 Task: Save favorite listings for townhouses in Portland, Oregon, with a minimum of 2 parking spaces.
Action: Mouse pressed left at (315, 210)
Screenshot: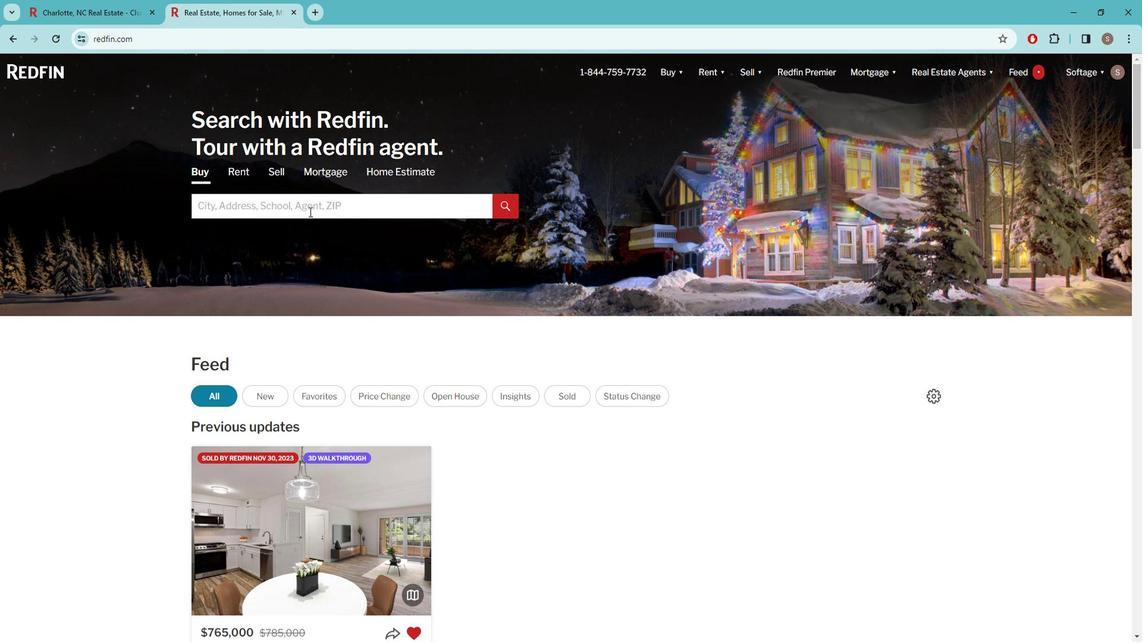 
Action: Mouse moved to (320, 208)
Screenshot: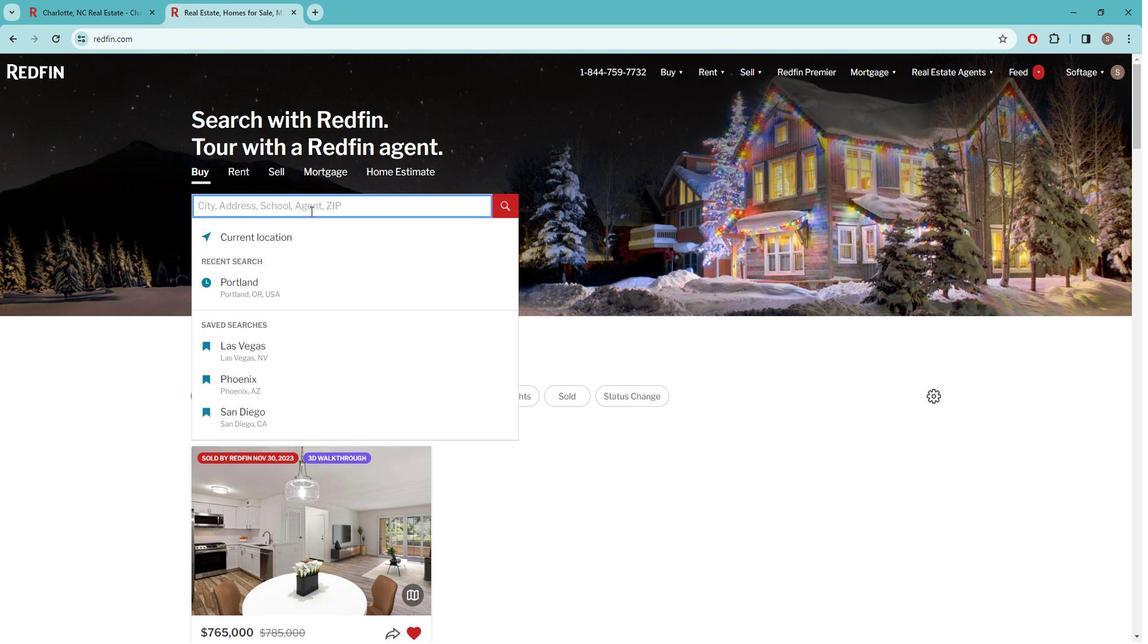 
Action: Key pressed p<Key.caps_lock>ORTLAND
Screenshot: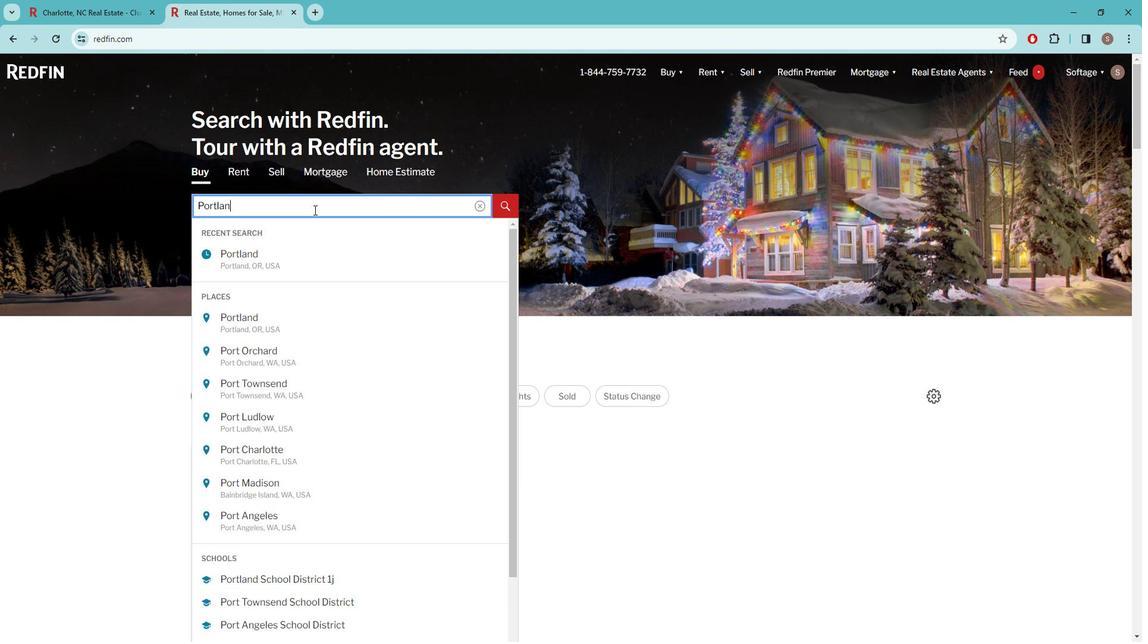 
Action: Mouse moved to (260, 313)
Screenshot: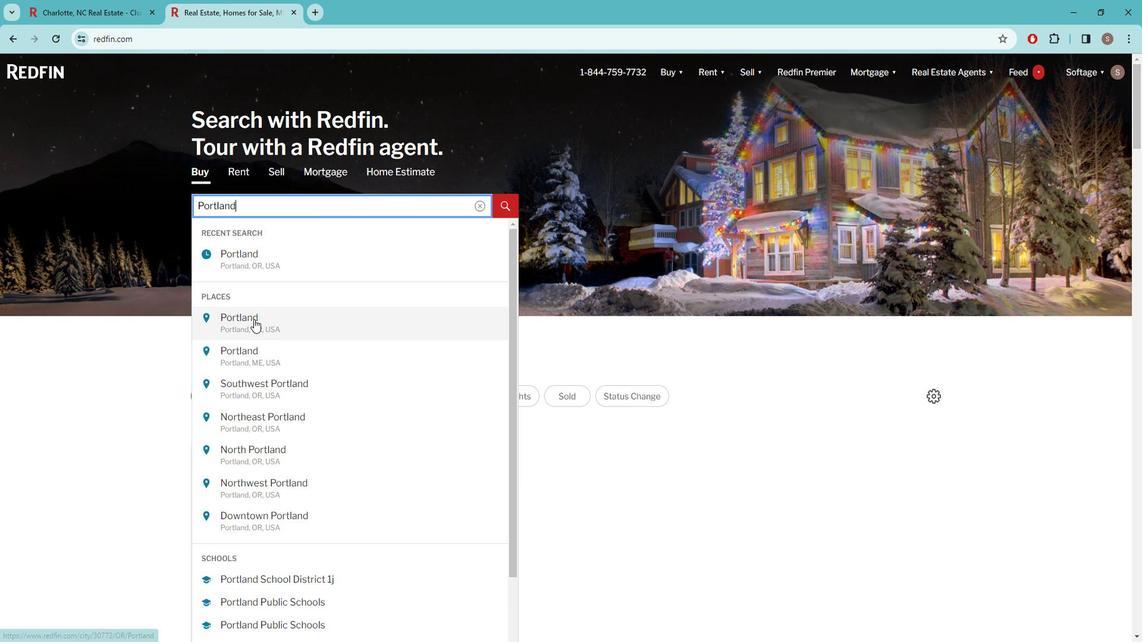 
Action: Mouse pressed left at (260, 313)
Screenshot: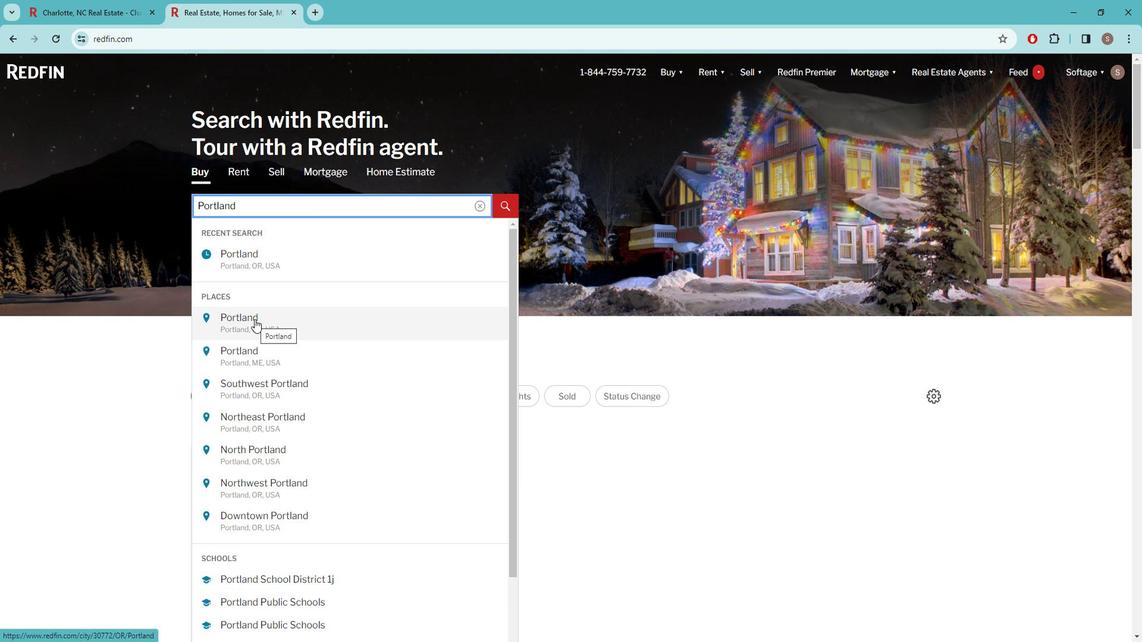 
Action: Mouse moved to (1008, 150)
Screenshot: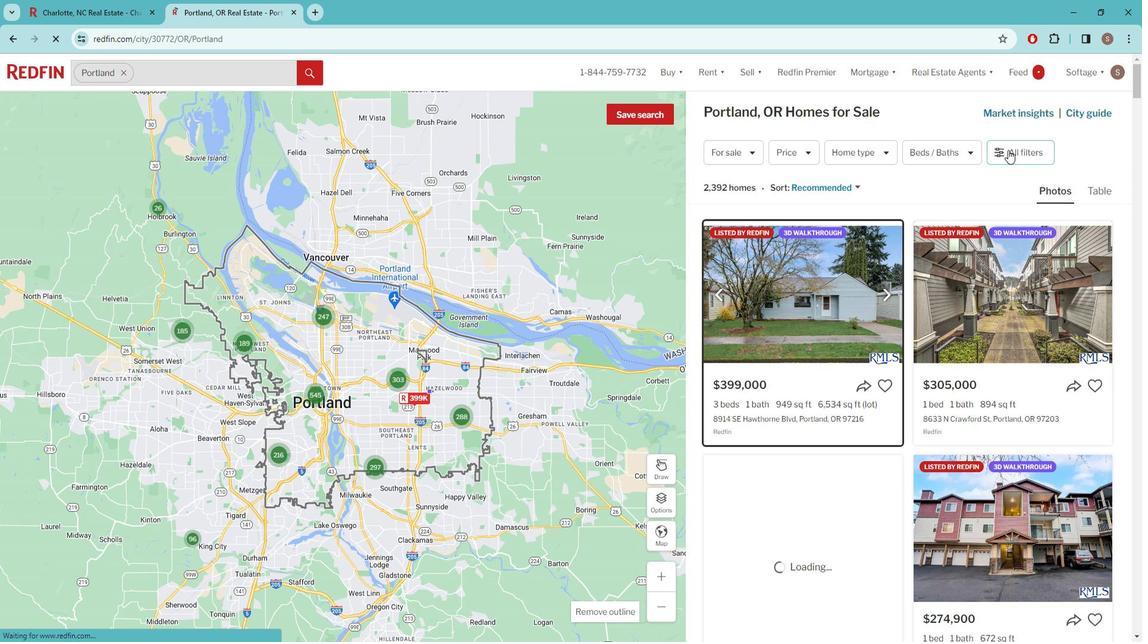 
Action: Mouse pressed left at (1008, 150)
Screenshot: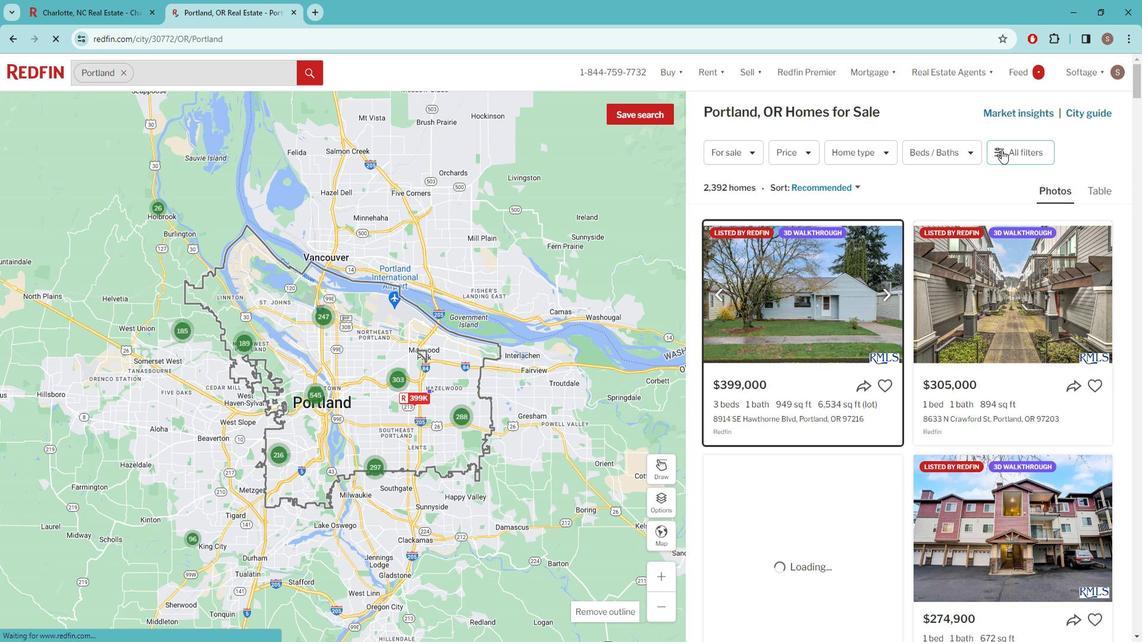 
Action: Mouse pressed left at (1008, 150)
Screenshot: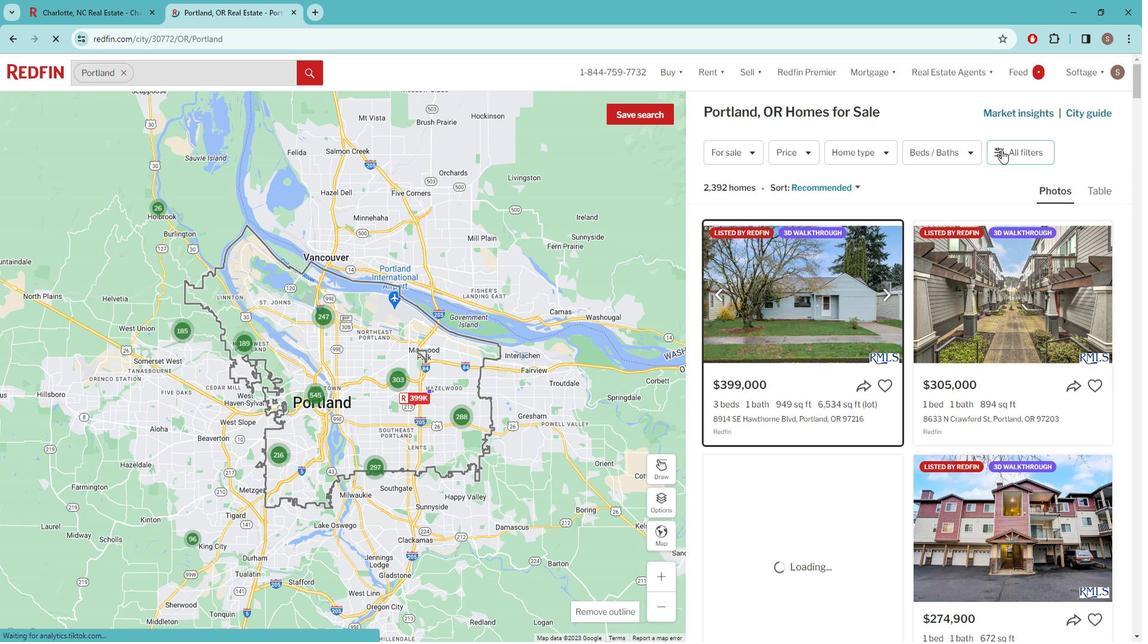 
Action: Mouse pressed left at (1008, 150)
Screenshot: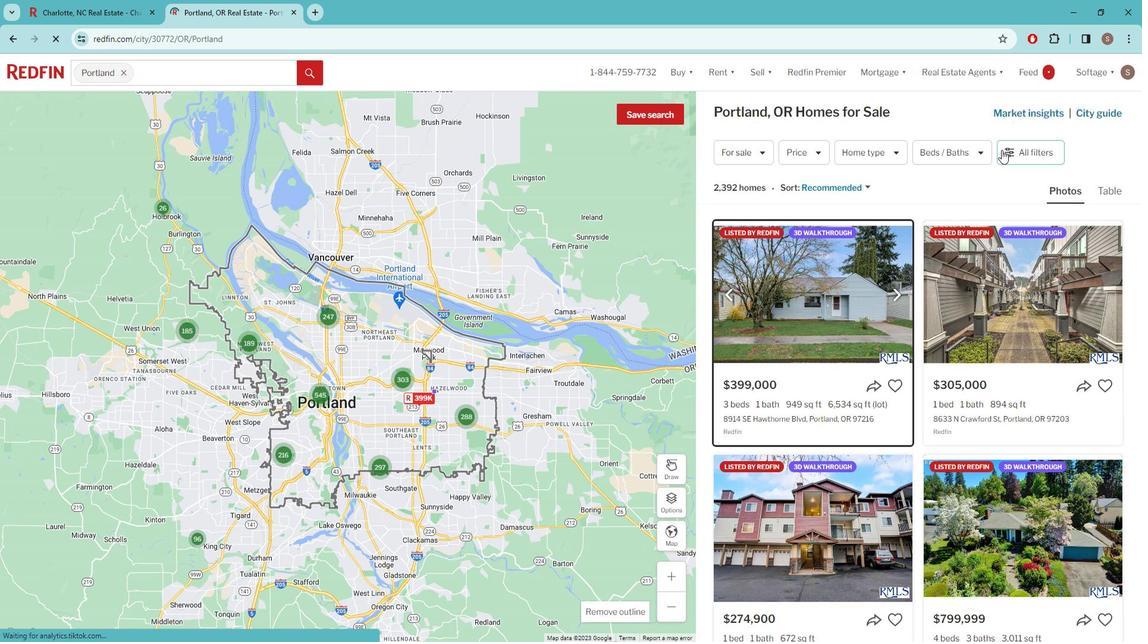 
Action: Mouse moved to (1009, 150)
Screenshot: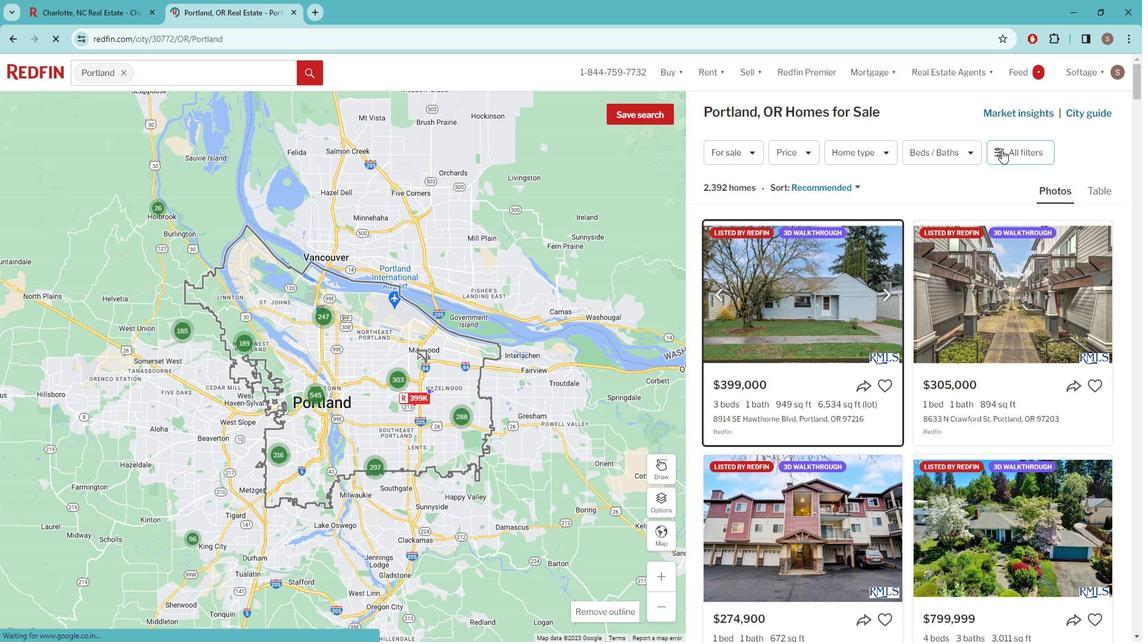 
Action: Mouse pressed left at (1009, 150)
Screenshot: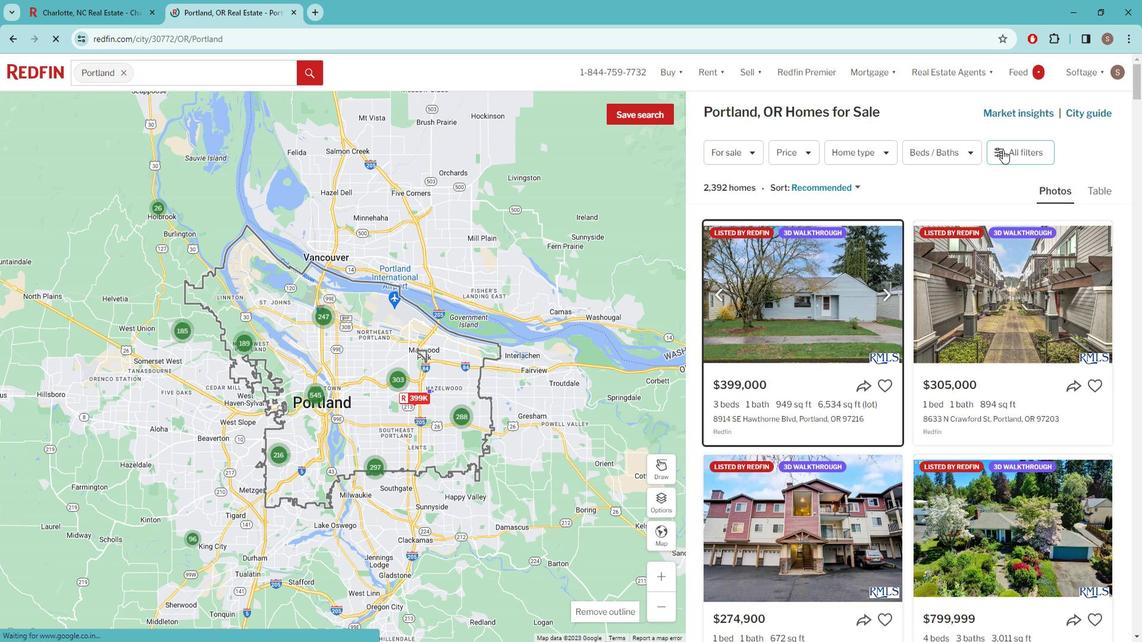 
Action: Mouse moved to (983, 201)
Screenshot: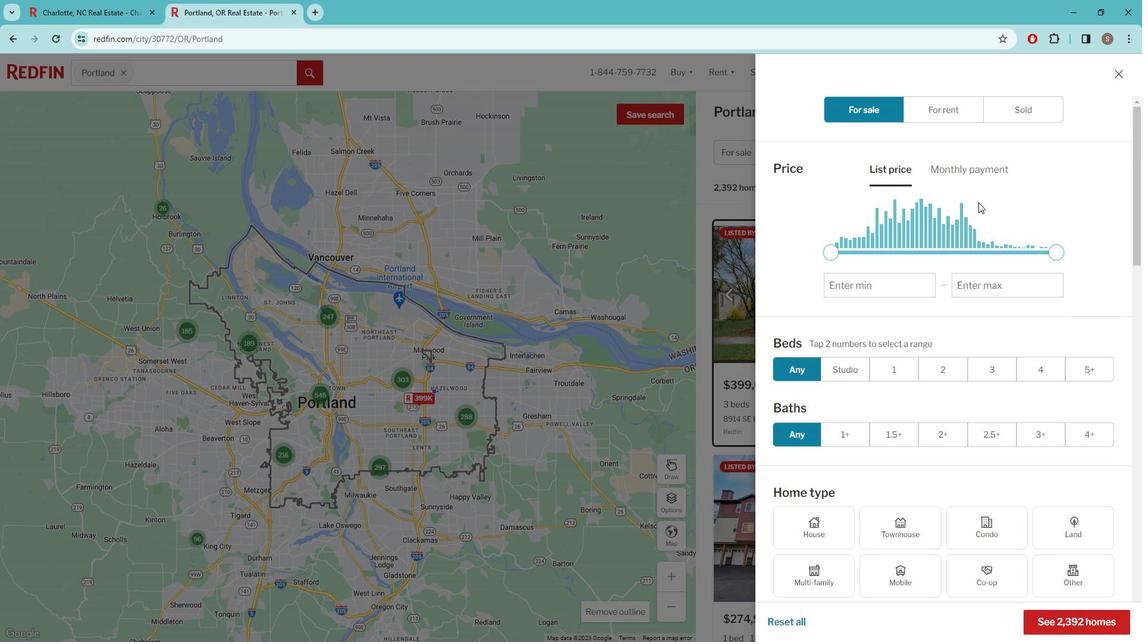 
Action: Mouse scrolled (983, 201) with delta (0, 0)
Screenshot: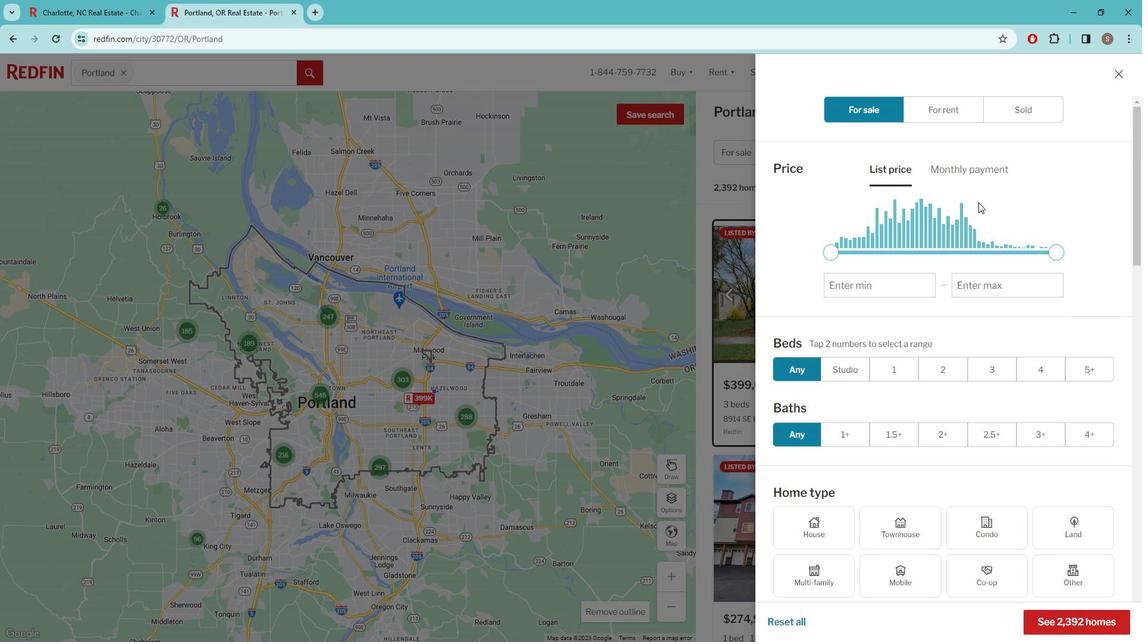
Action: Mouse moved to (983, 201)
Screenshot: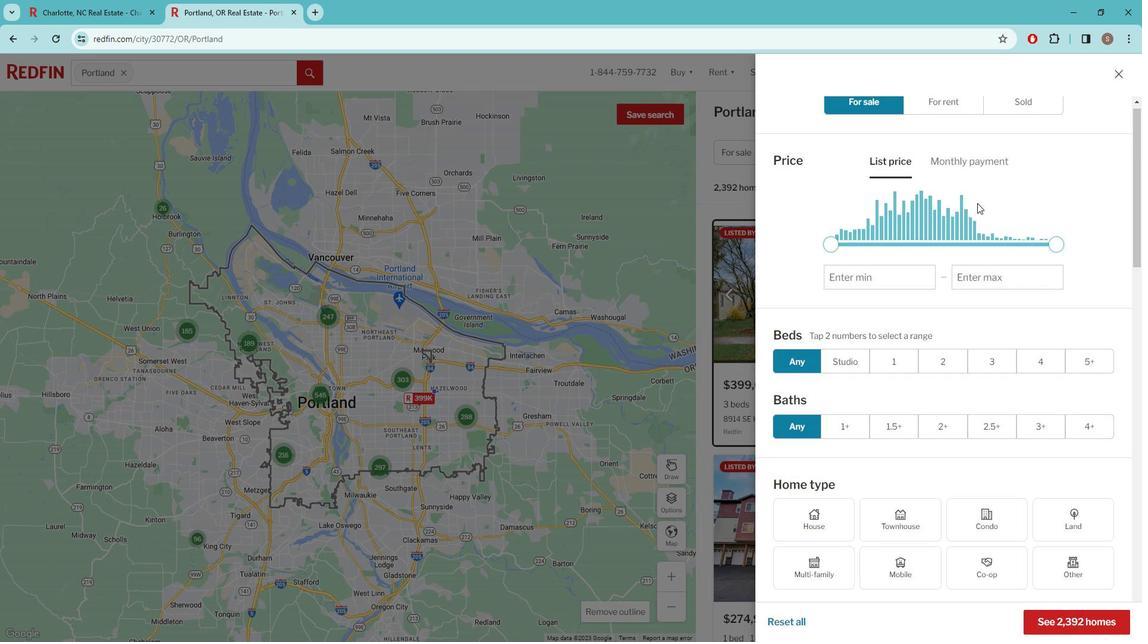 
Action: Mouse scrolled (983, 201) with delta (0, 0)
Screenshot: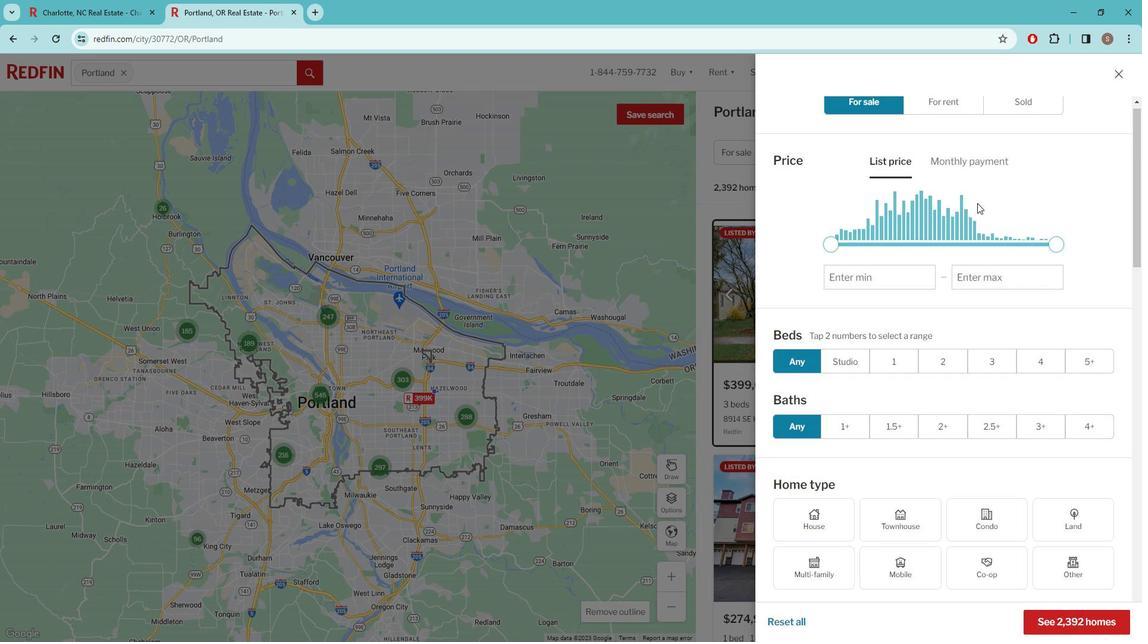 
Action: Mouse moved to (910, 391)
Screenshot: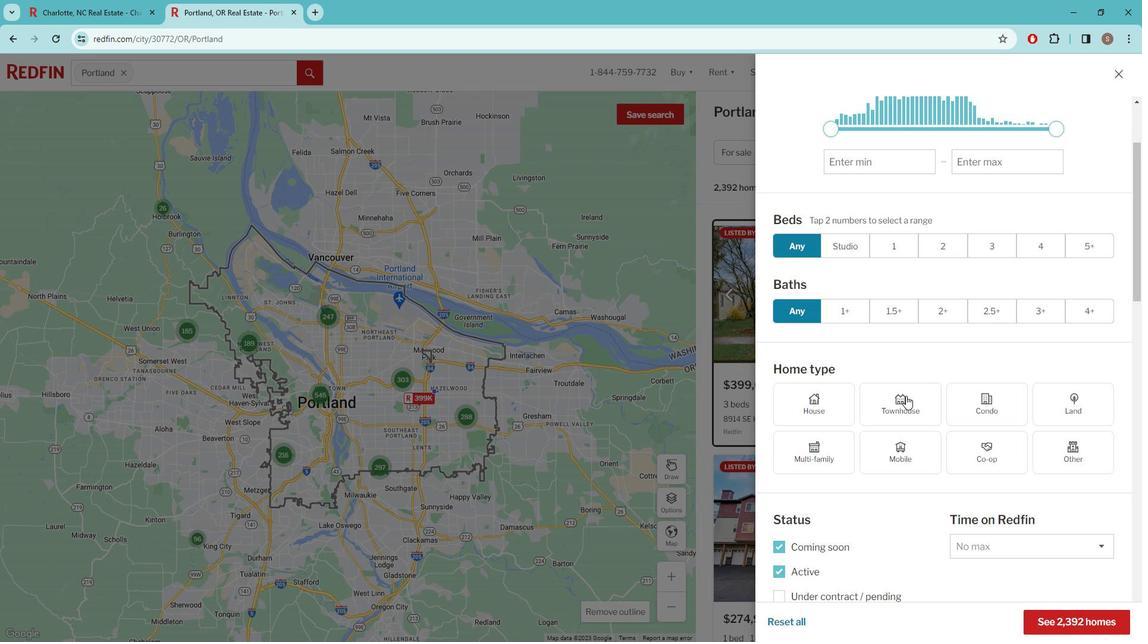 
Action: Mouse pressed left at (910, 391)
Screenshot: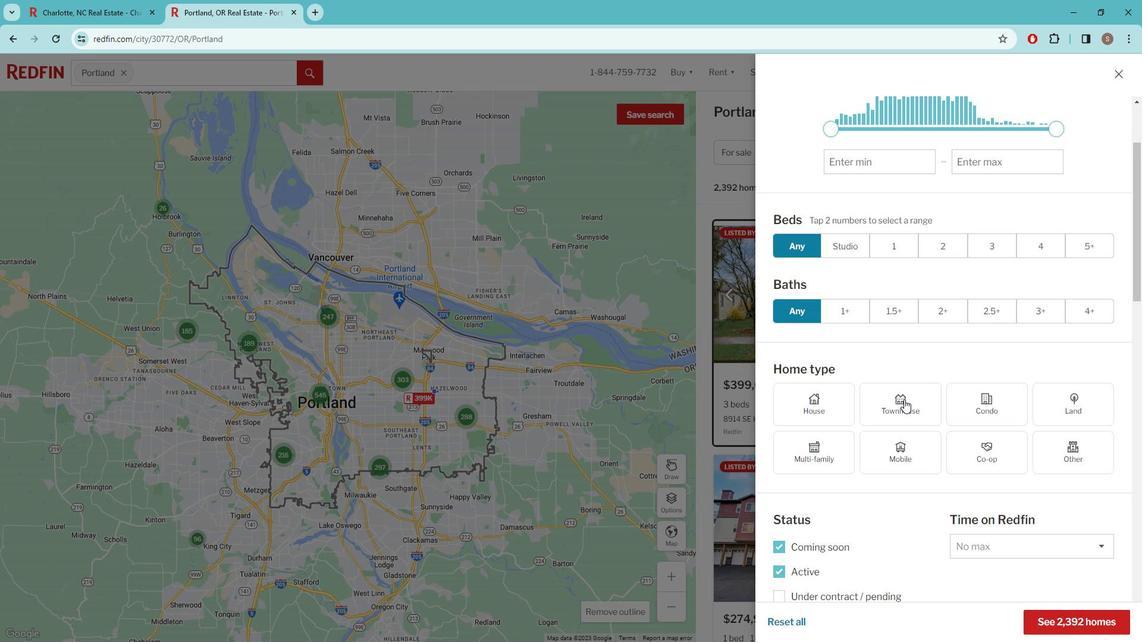 
Action: Mouse moved to (910, 391)
Screenshot: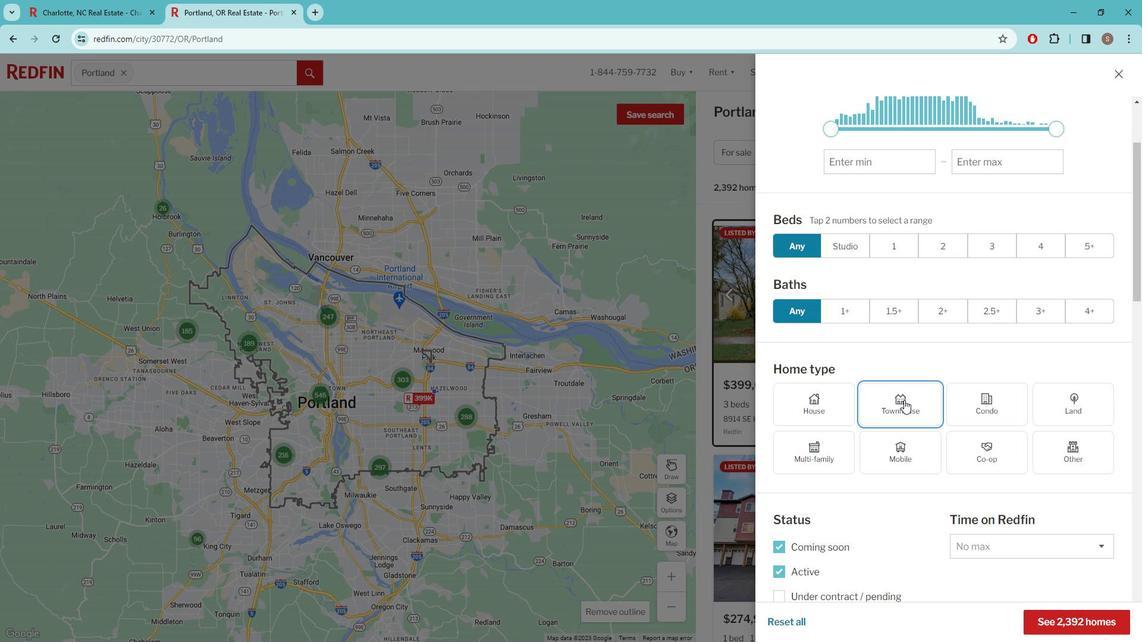 
Action: Mouse scrolled (910, 391) with delta (0, 0)
Screenshot: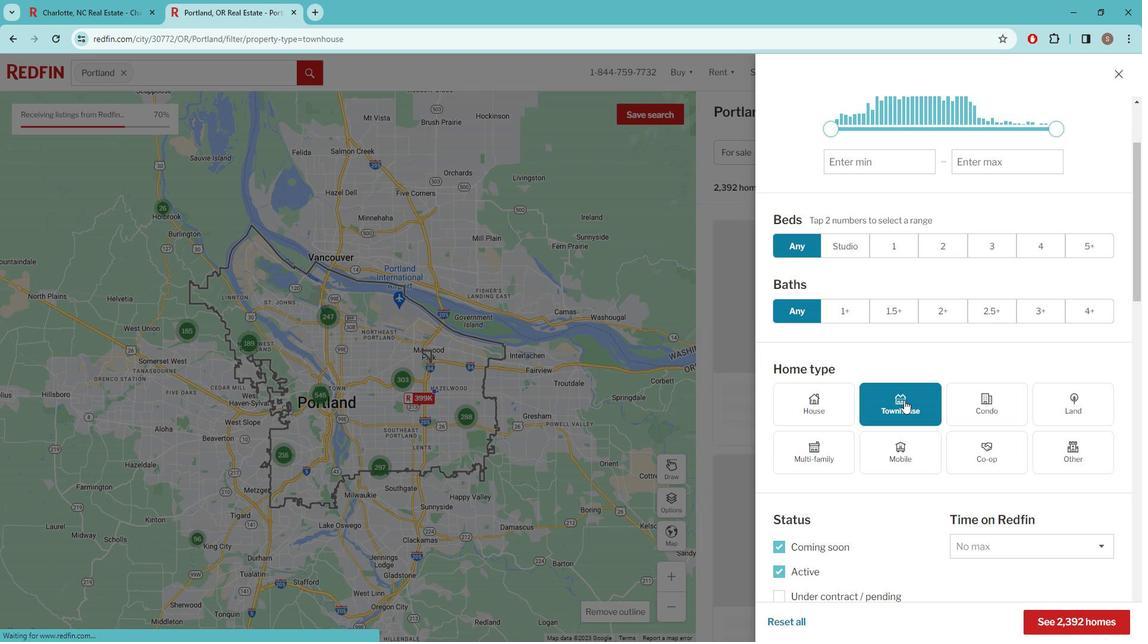 
Action: Mouse scrolled (910, 391) with delta (0, 0)
Screenshot: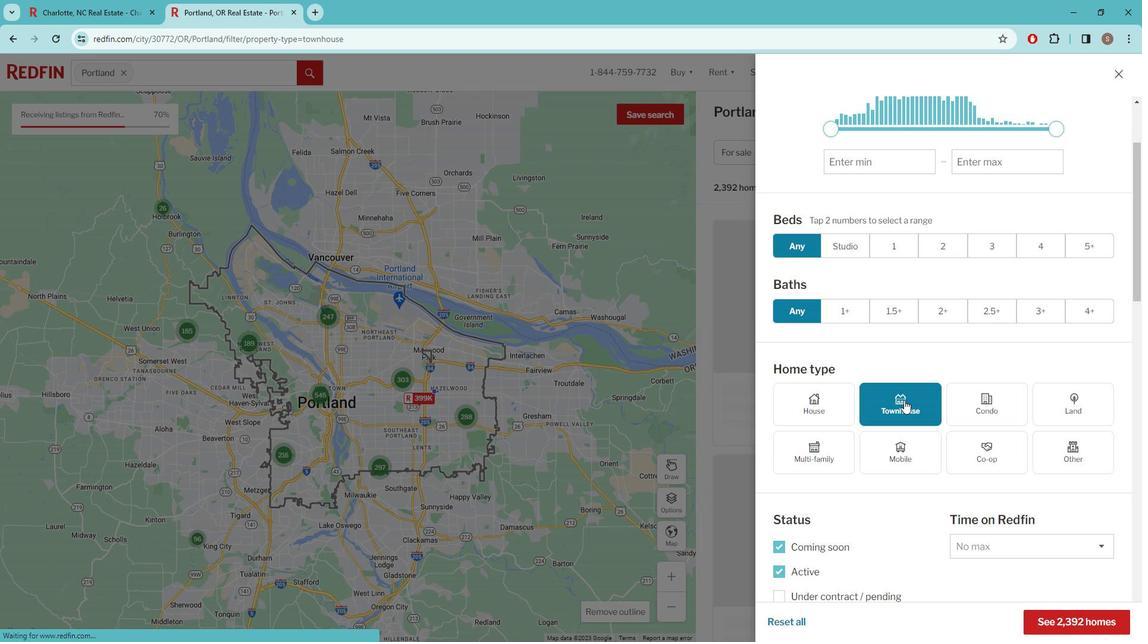 
Action: Mouse moved to (911, 385)
Screenshot: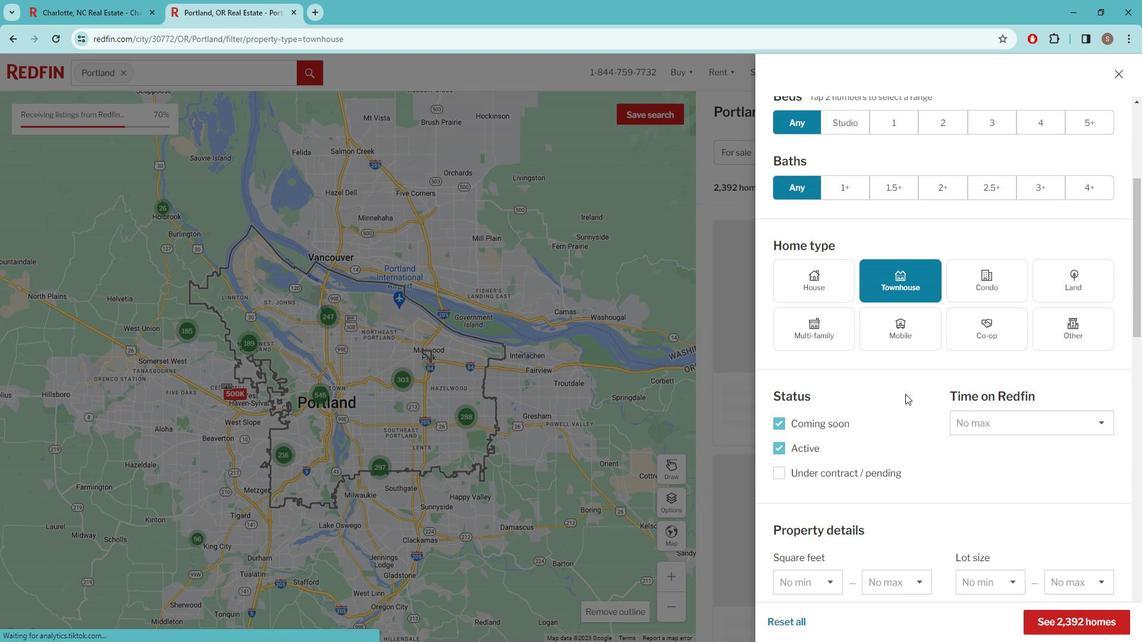 
Action: Mouse scrolled (911, 384) with delta (0, 0)
Screenshot: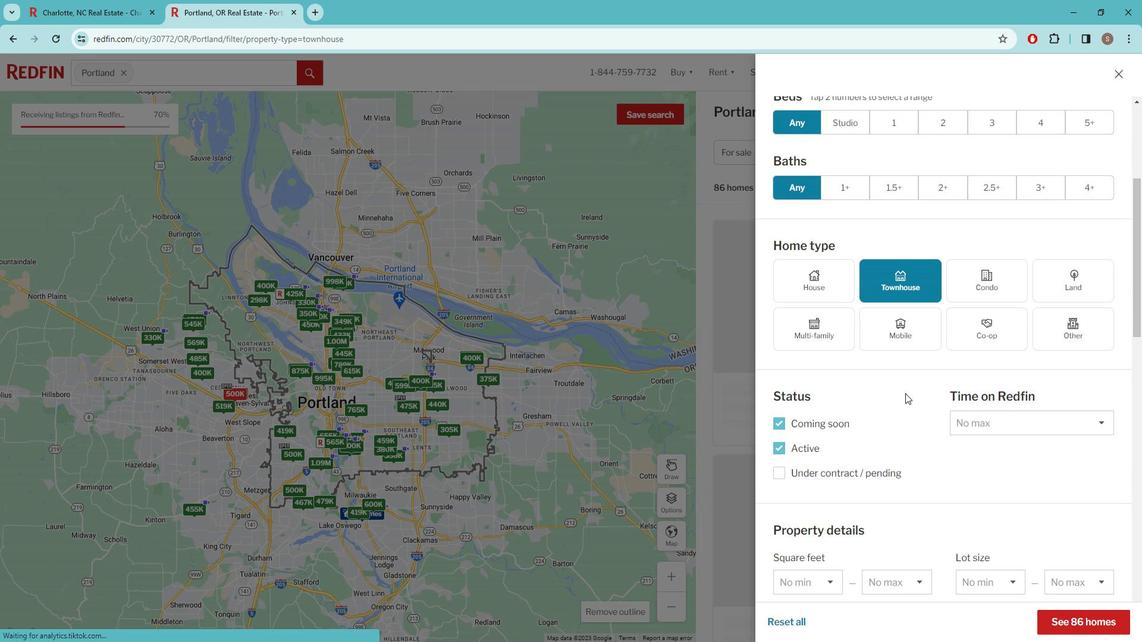 
Action: Mouse scrolled (911, 384) with delta (0, 0)
Screenshot: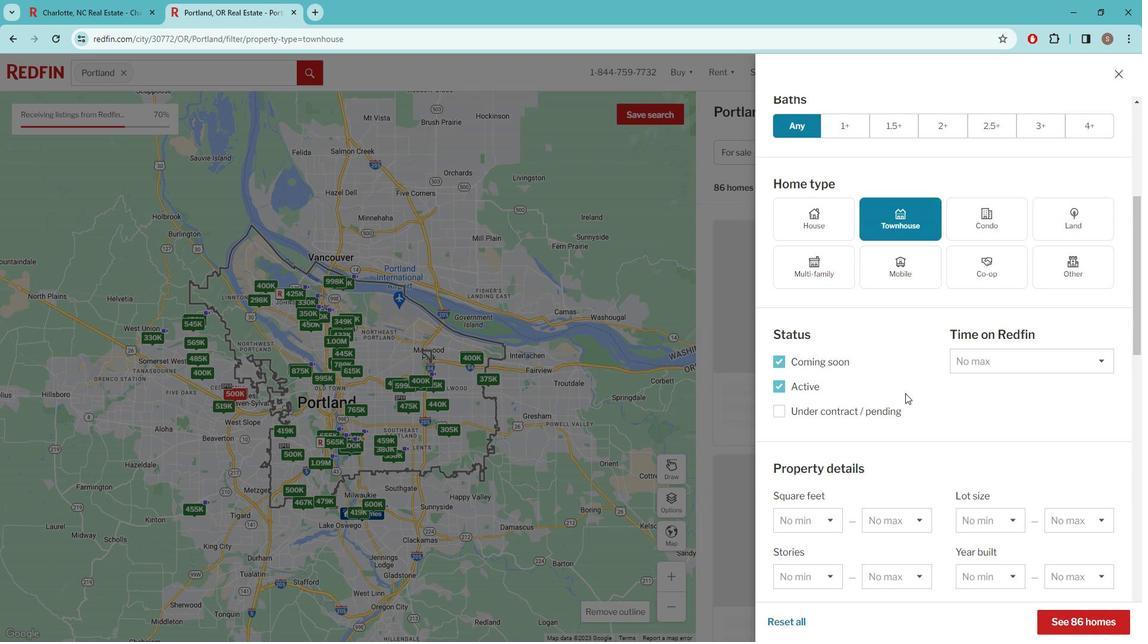 
Action: Mouse moved to (911, 385)
Screenshot: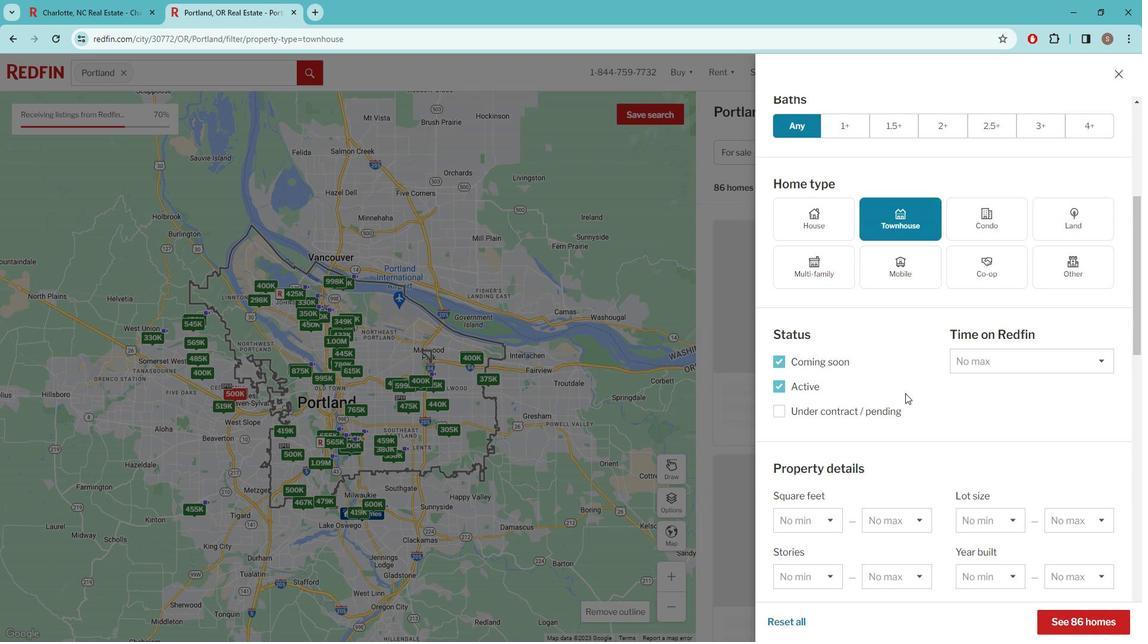 
Action: Mouse scrolled (911, 384) with delta (0, 0)
Screenshot: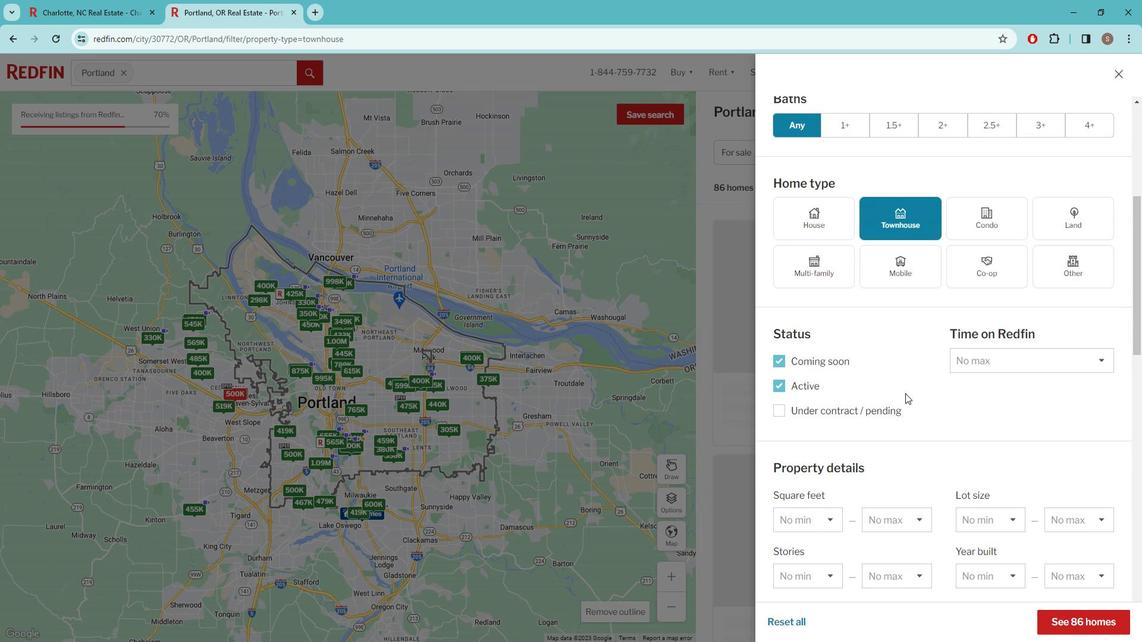 
Action: Mouse scrolled (911, 384) with delta (0, 0)
Screenshot: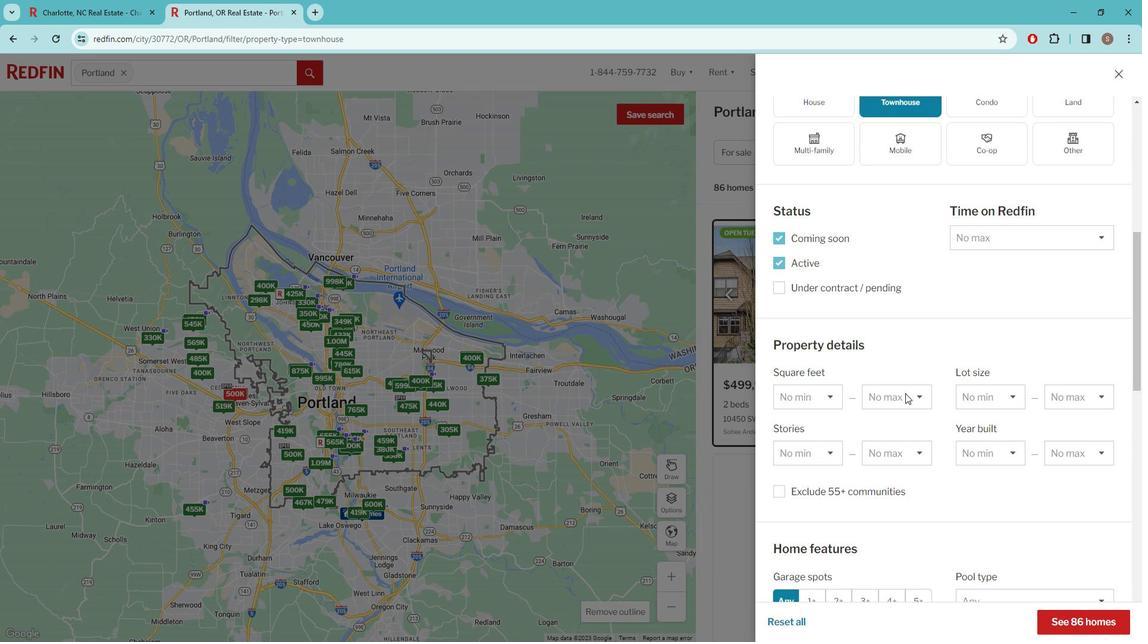 
Action: Mouse scrolled (911, 384) with delta (0, 0)
Screenshot: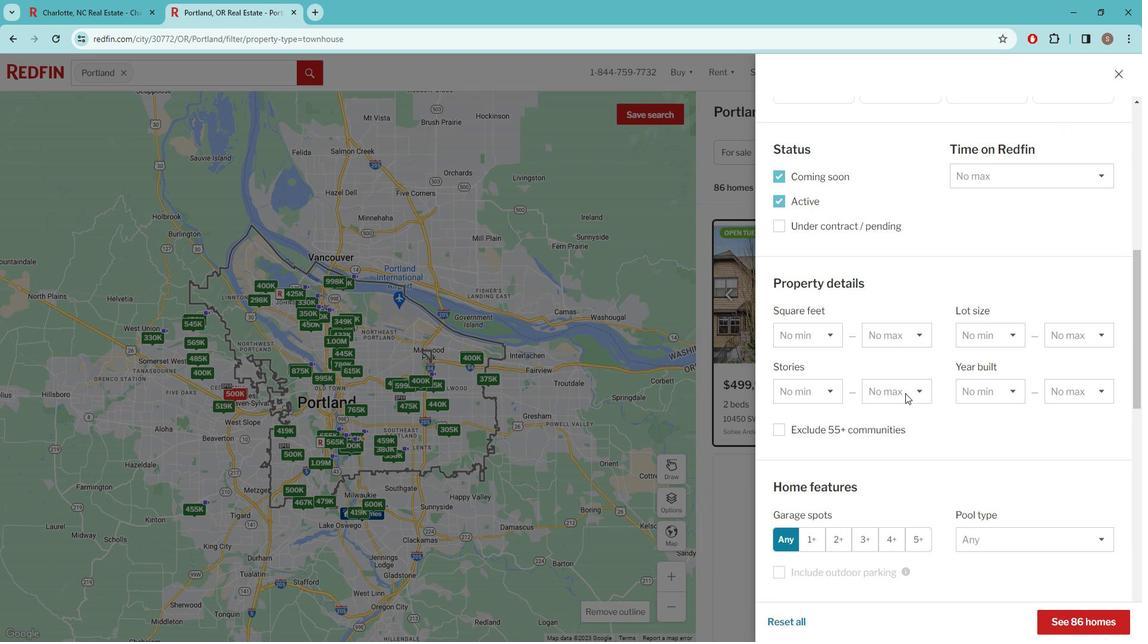 
Action: Mouse scrolled (911, 384) with delta (0, 0)
Screenshot: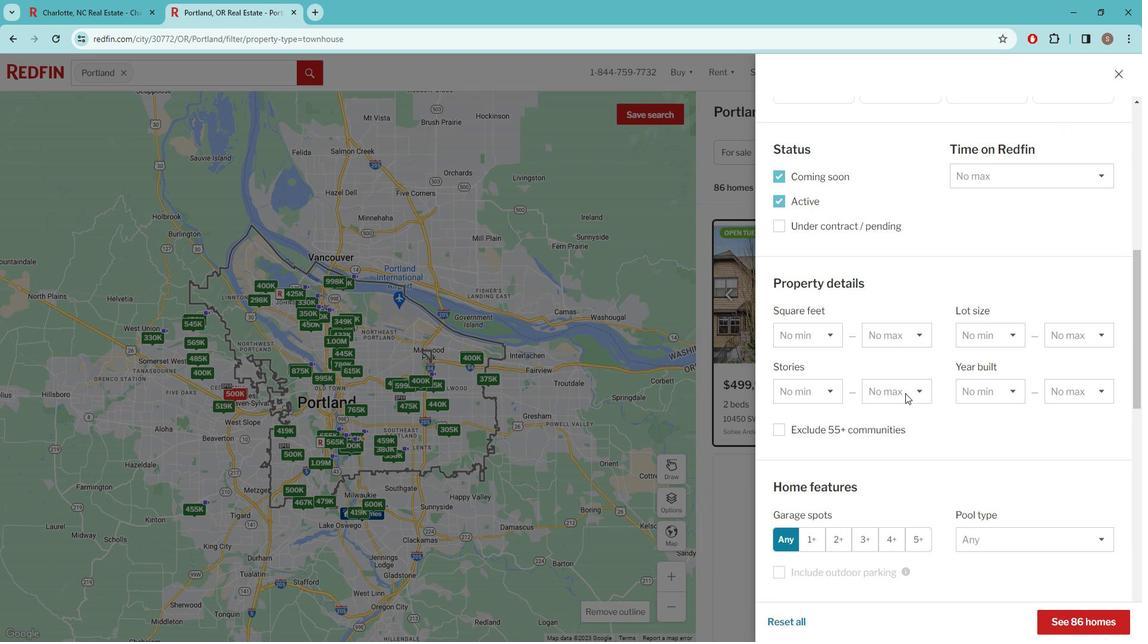 
Action: Mouse scrolled (911, 384) with delta (0, 0)
Screenshot: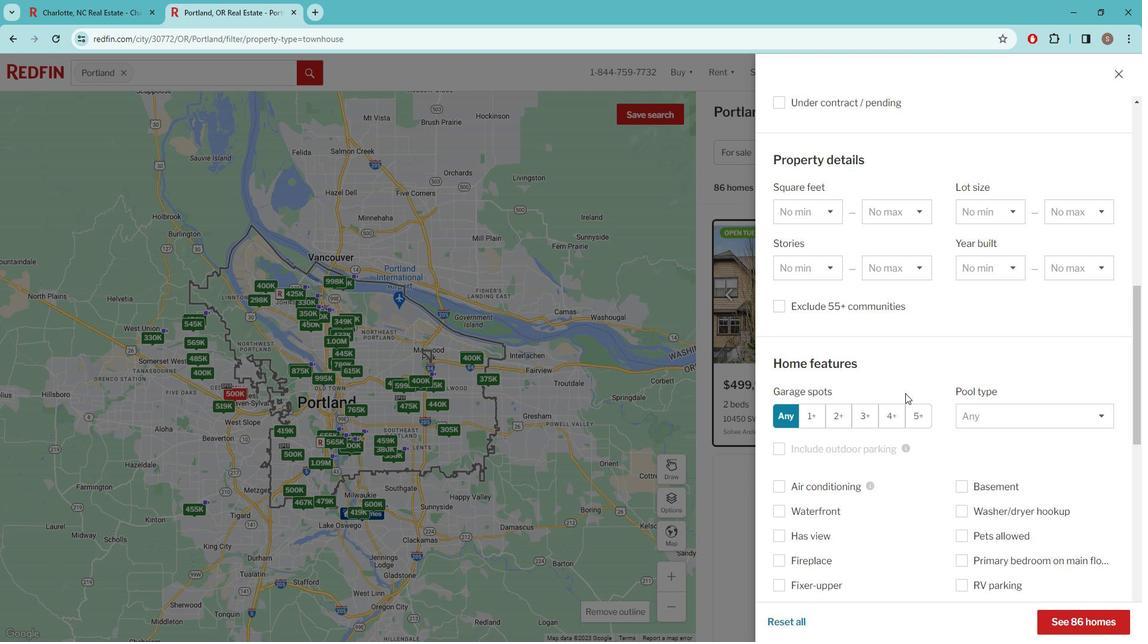 
Action: Mouse scrolled (911, 384) with delta (0, 0)
Screenshot: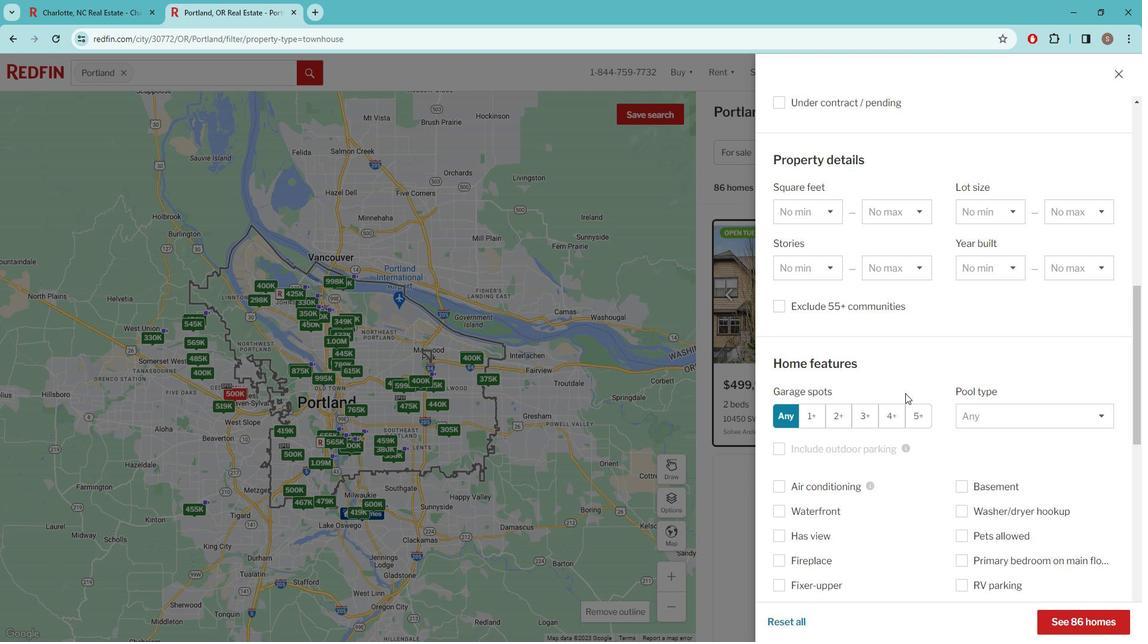 
Action: Mouse moved to (911, 385)
Screenshot: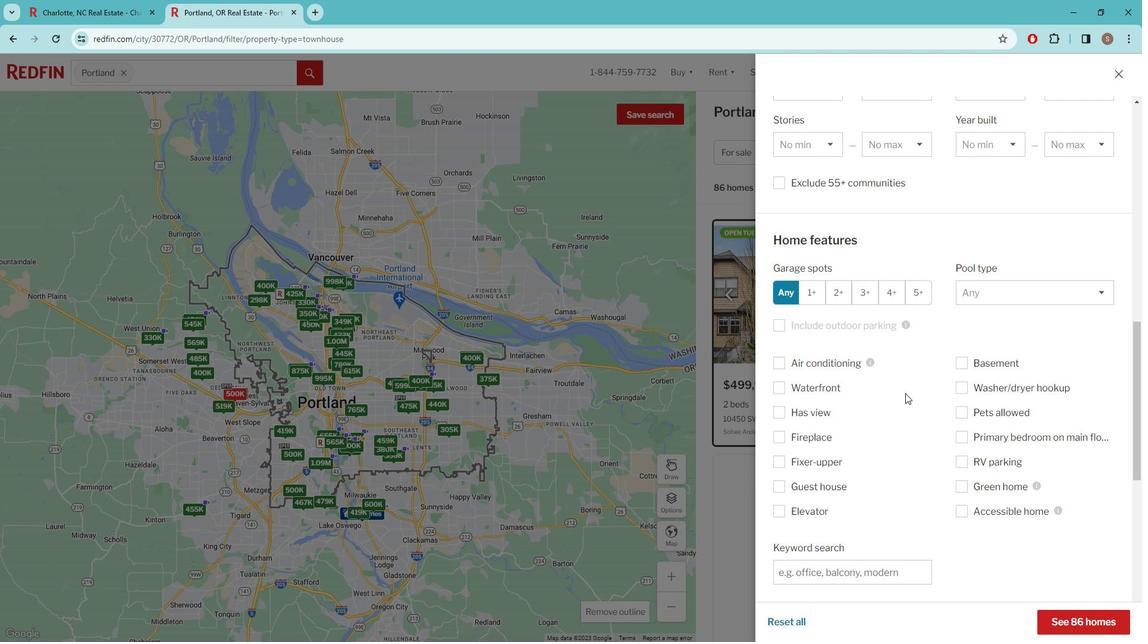 
Action: Mouse scrolled (911, 384) with delta (0, 0)
Screenshot: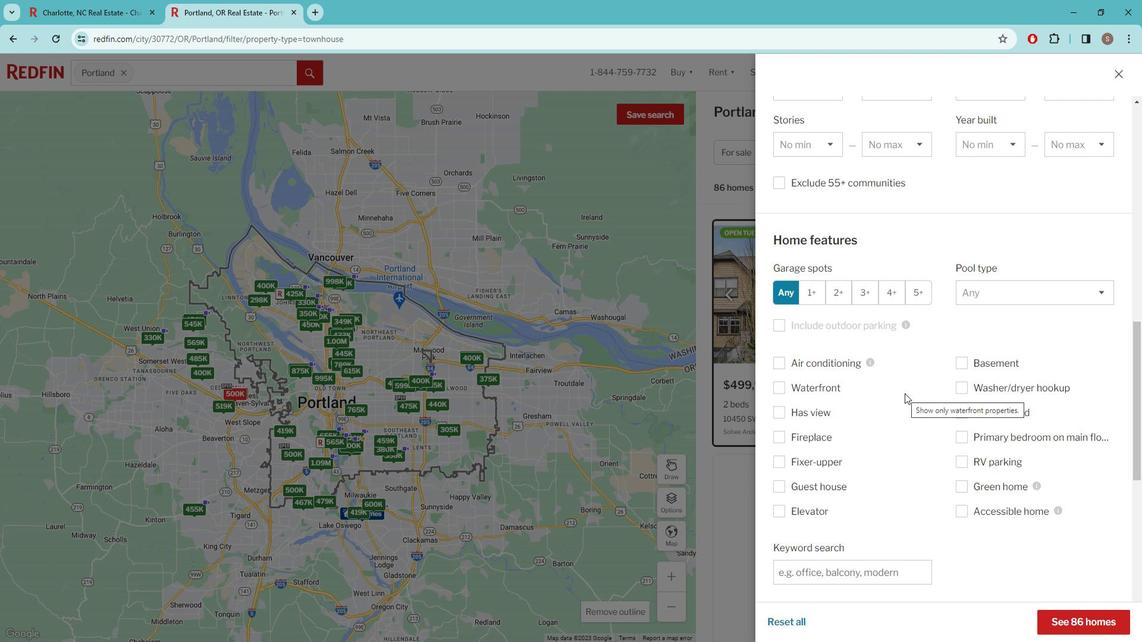 
Action: Mouse scrolled (911, 384) with delta (0, 0)
Screenshot: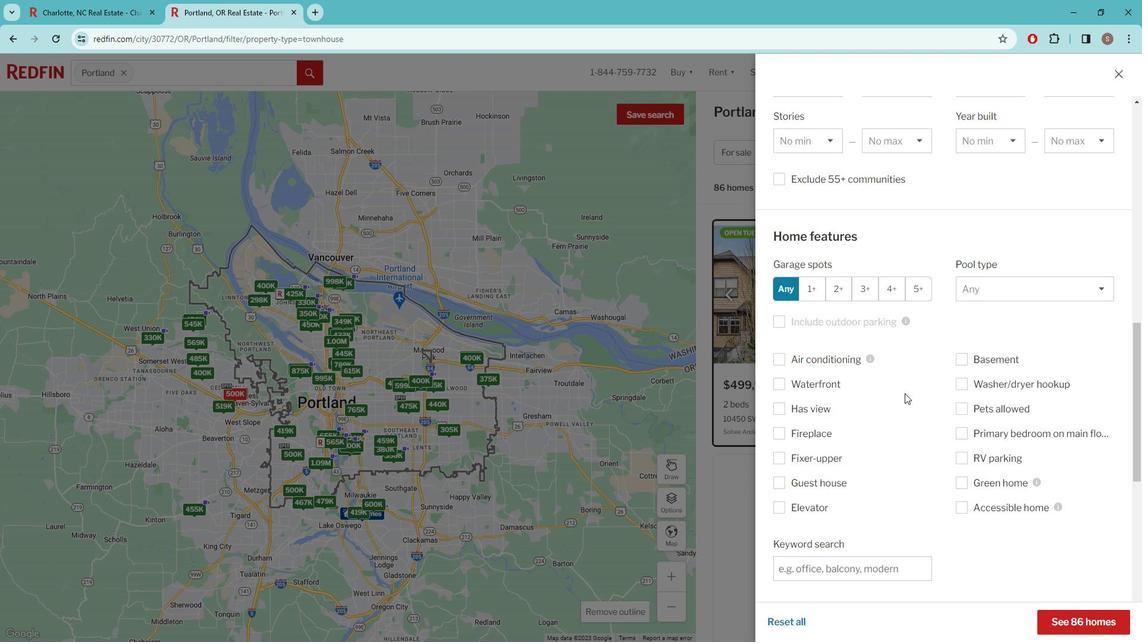 
Action: Mouse scrolled (911, 385) with delta (0, 0)
Screenshot: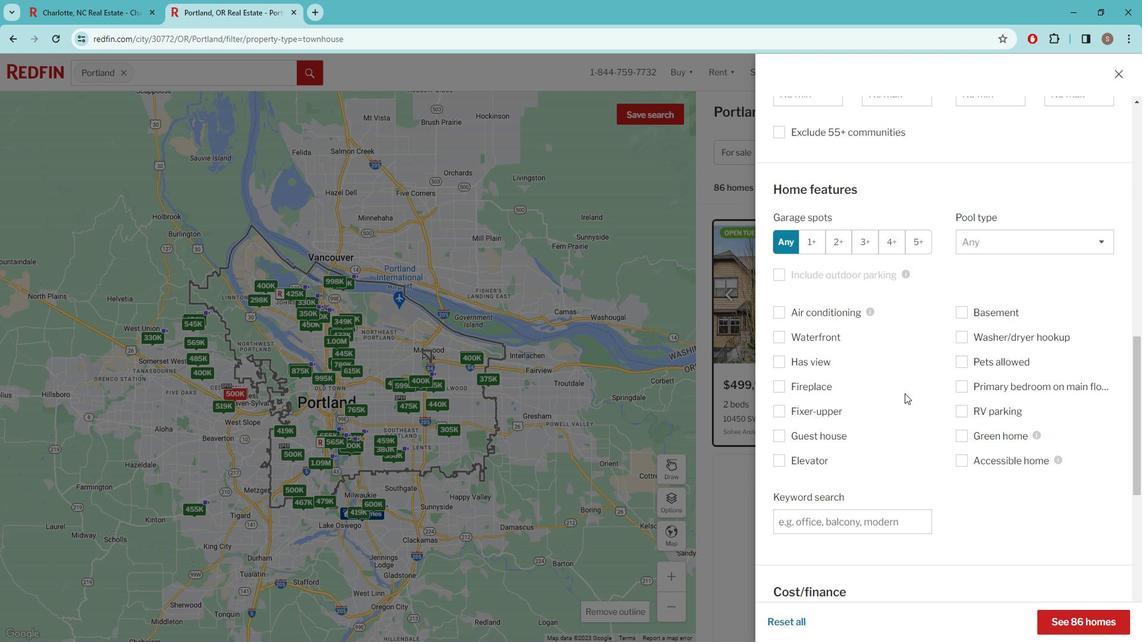 
Action: Mouse moved to (820, 499)
Screenshot: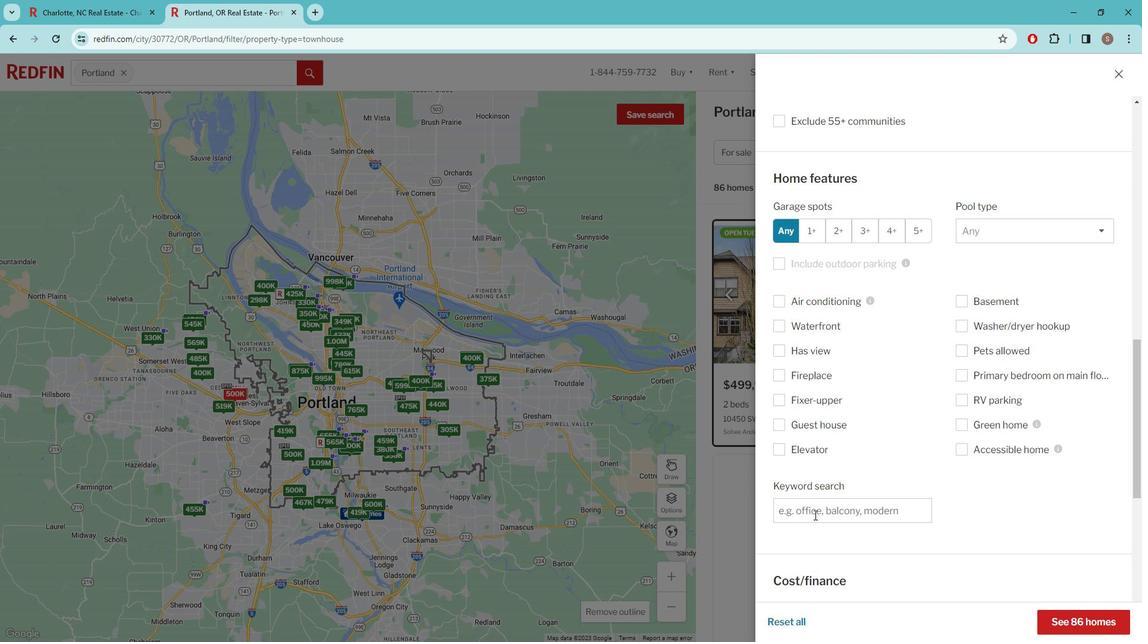 
Action: Mouse pressed left at (820, 499)
Screenshot: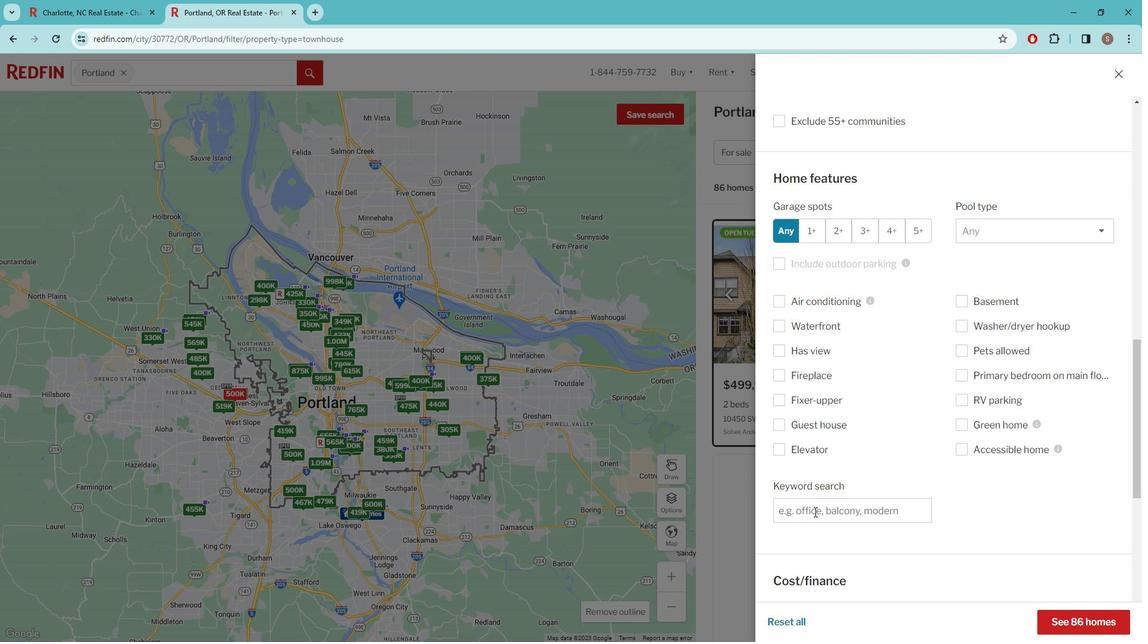 
Action: Mouse moved to (822, 498)
Screenshot: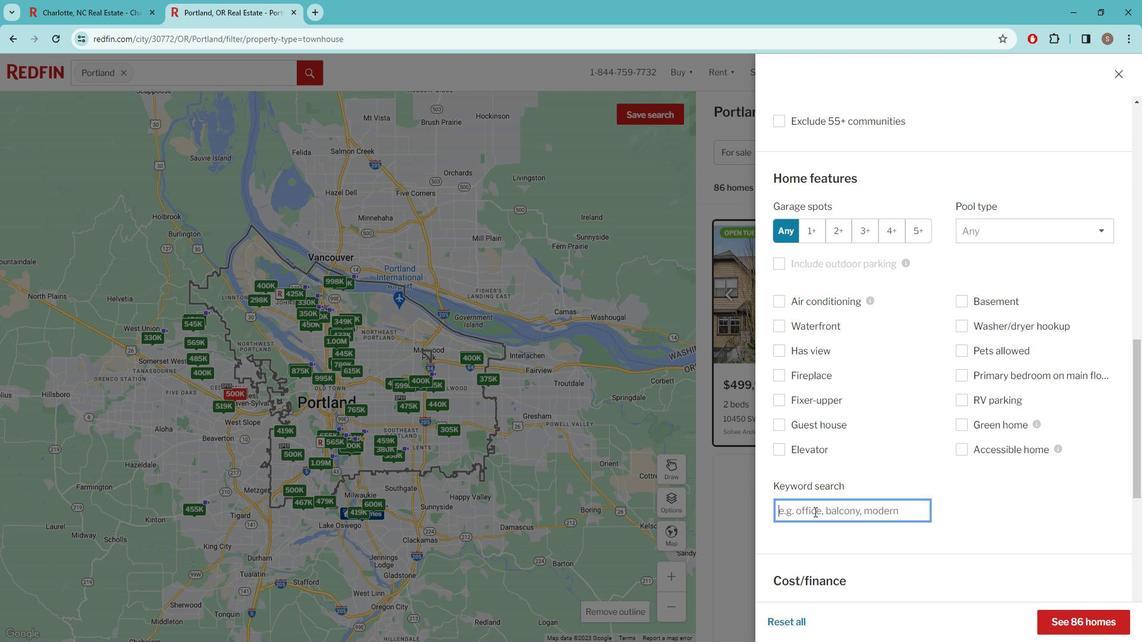 
Action: Key pressed 2<Key.space>PARKING<Key.space>SPACES
Screenshot: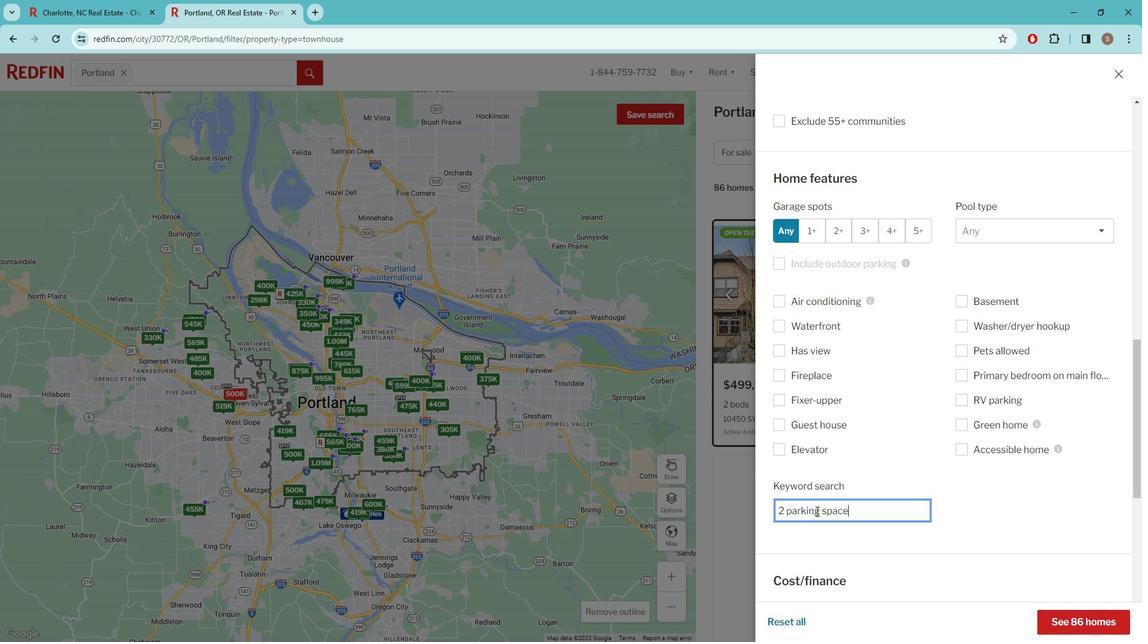 
Action: Mouse moved to (823, 497)
Screenshot: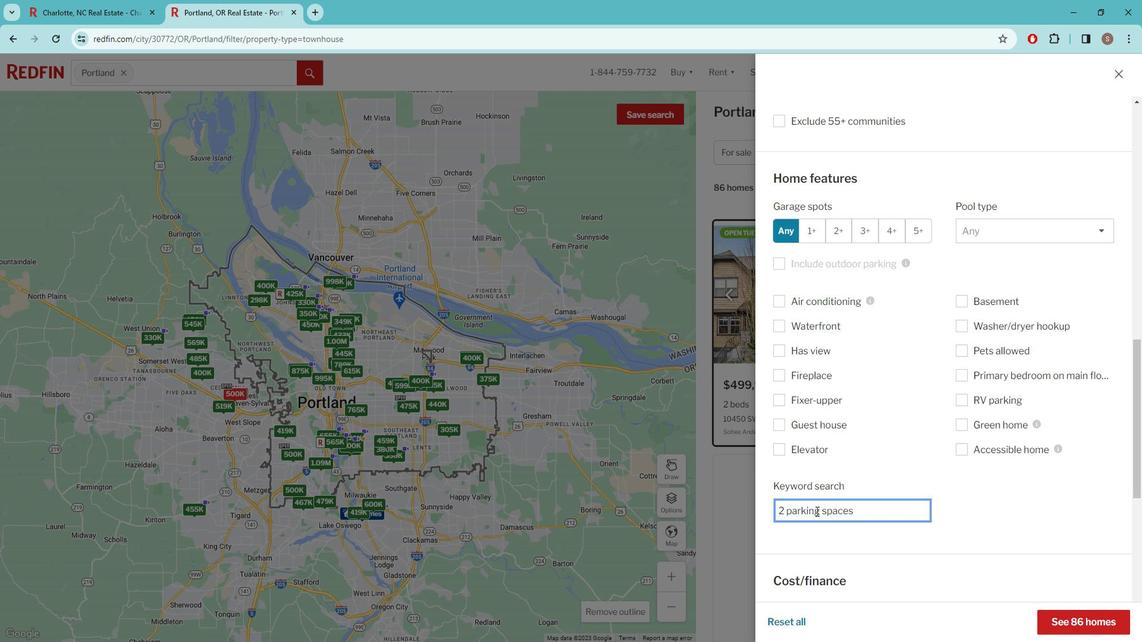 
Action: Mouse scrolled (823, 496) with delta (0, 0)
Screenshot: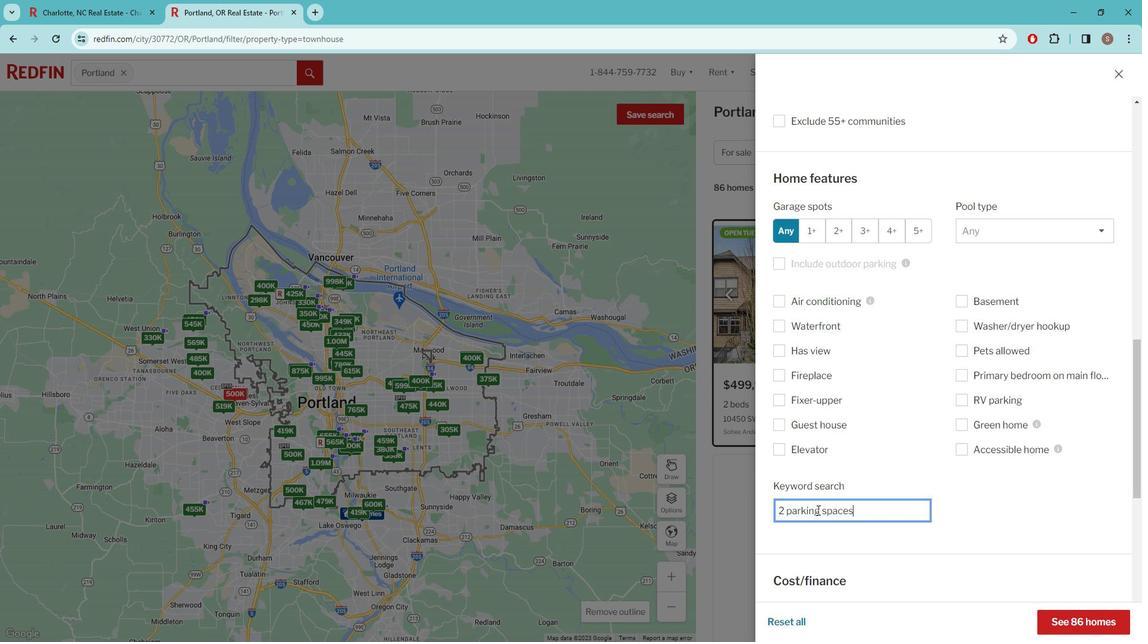 
Action: Mouse scrolled (823, 496) with delta (0, 0)
Screenshot: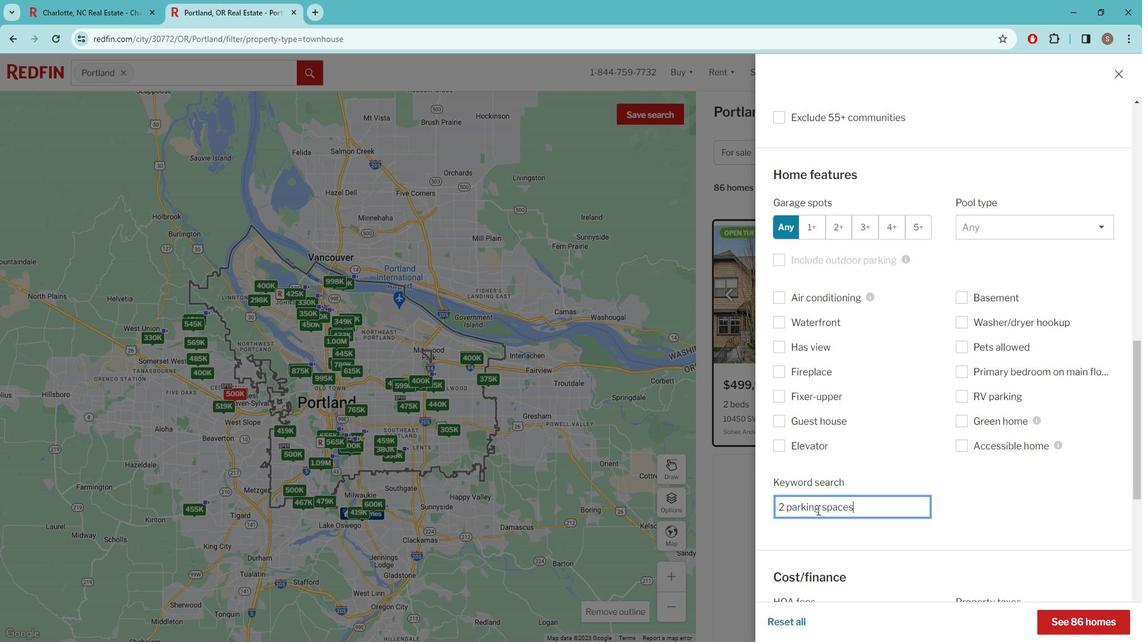 
Action: Mouse scrolled (823, 496) with delta (0, 0)
Screenshot: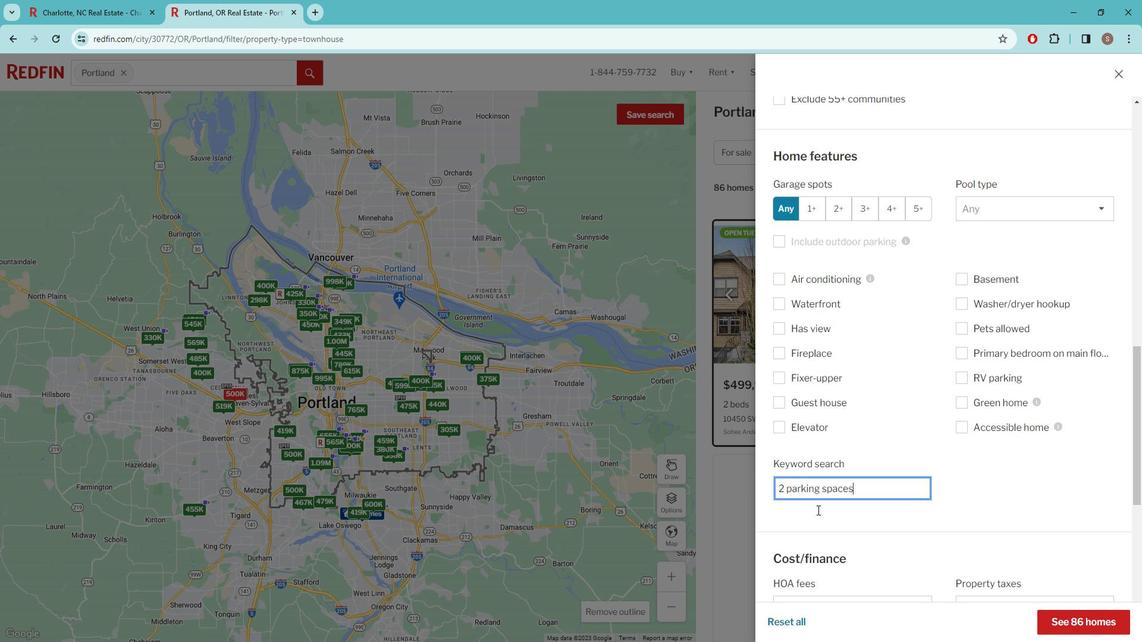 
Action: Mouse scrolled (823, 496) with delta (0, 0)
Screenshot: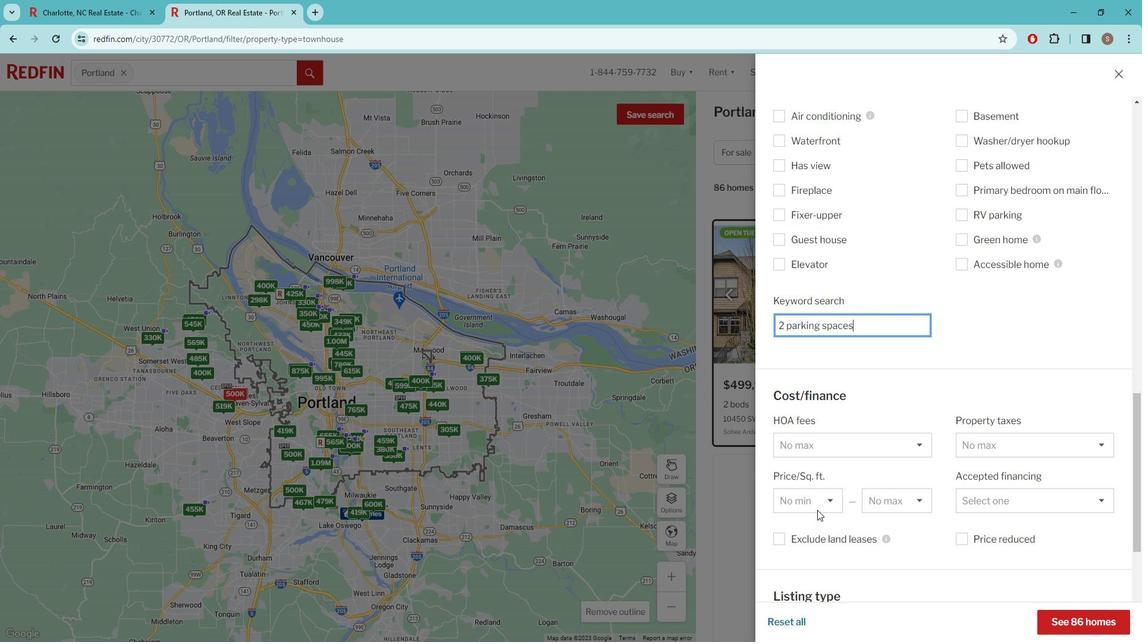 
Action: Mouse scrolled (823, 496) with delta (0, 0)
Screenshot: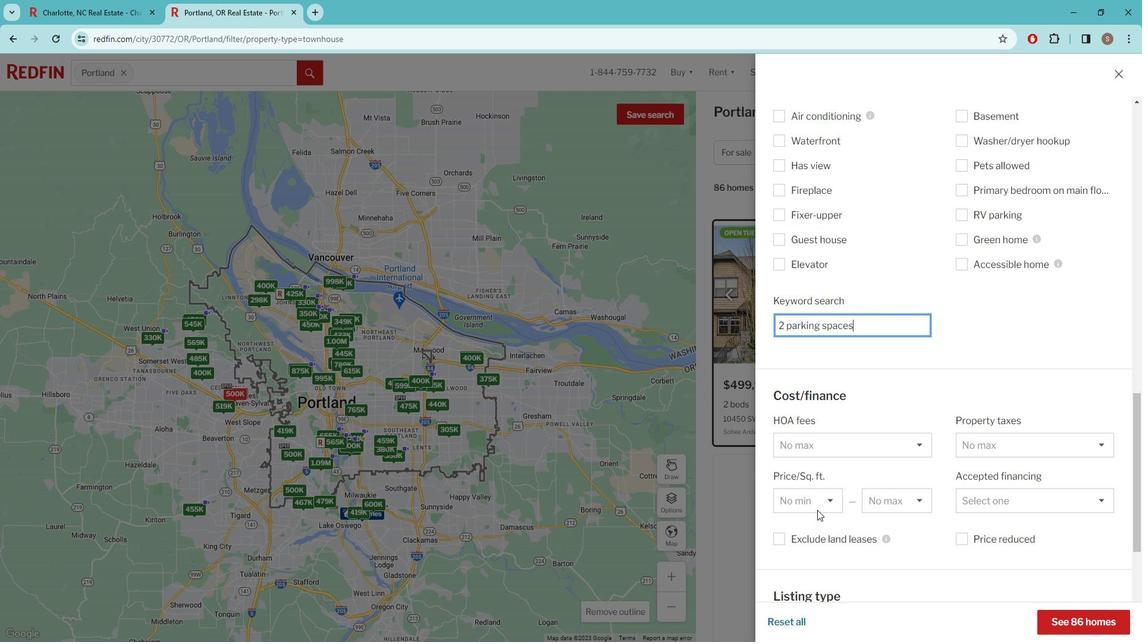 
Action: Mouse moved to (859, 490)
Screenshot: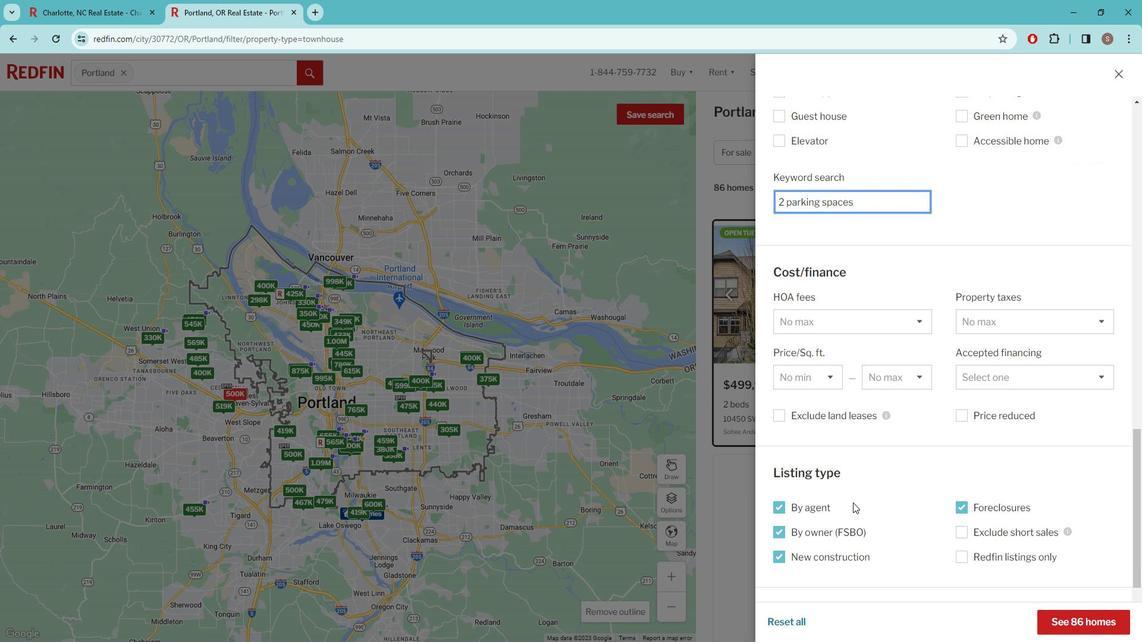 
Action: Mouse scrolled (859, 489) with delta (0, 0)
Screenshot: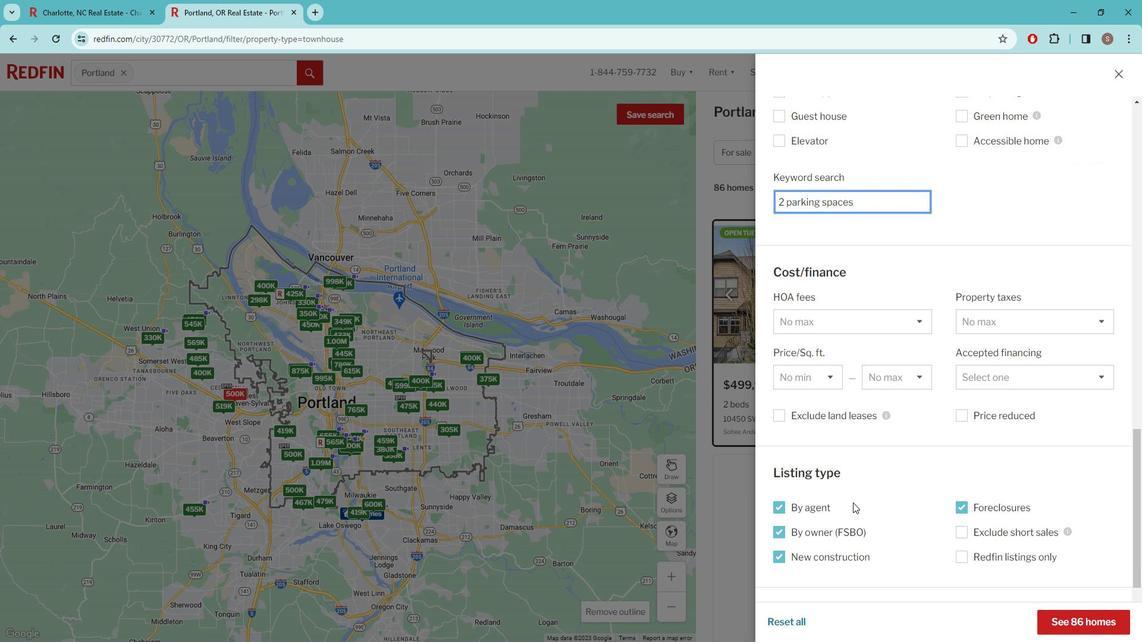 
Action: Mouse scrolled (859, 489) with delta (0, 0)
Screenshot: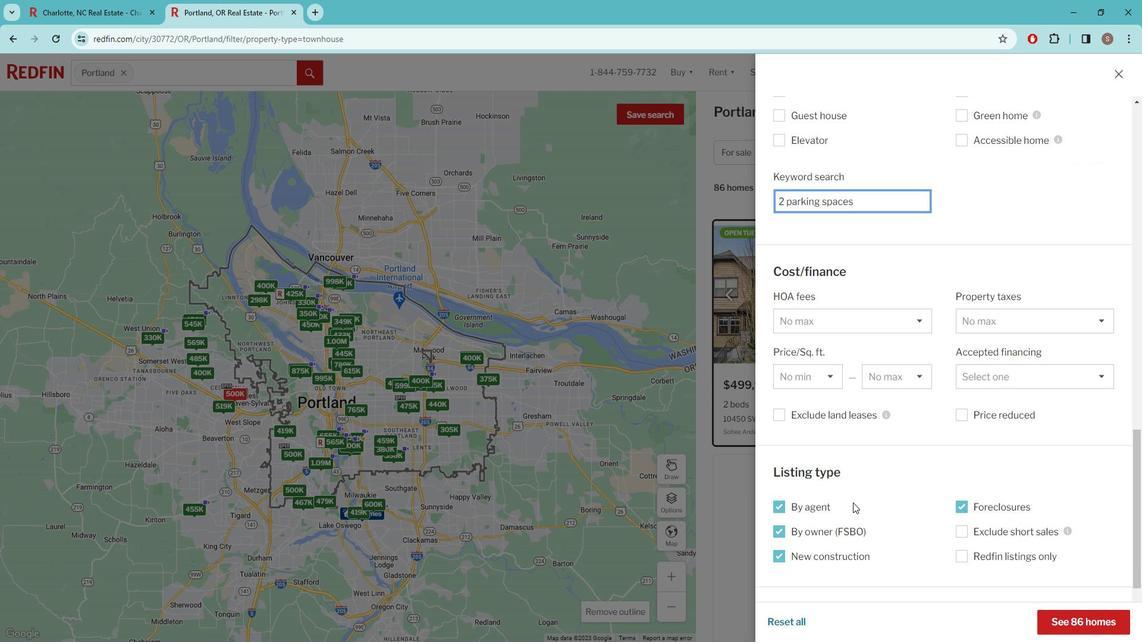 
Action: Mouse scrolled (859, 489) with delta (0, 0)
Screenshot: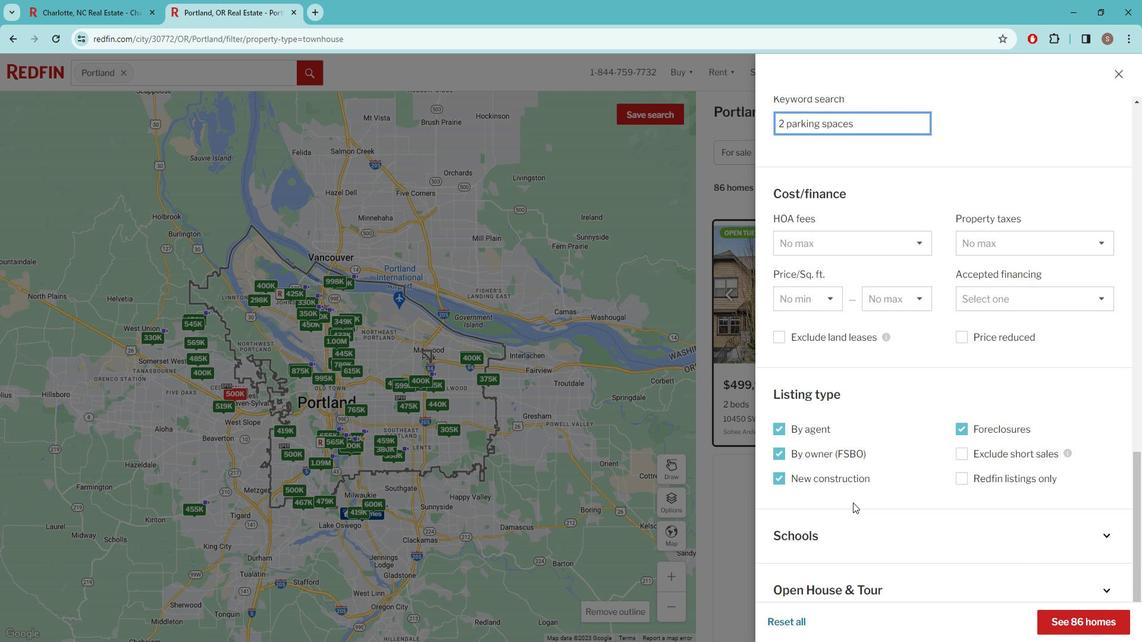 
Action: Mouse scrolled (859, 489) with delta (0, 0)
Screenshot: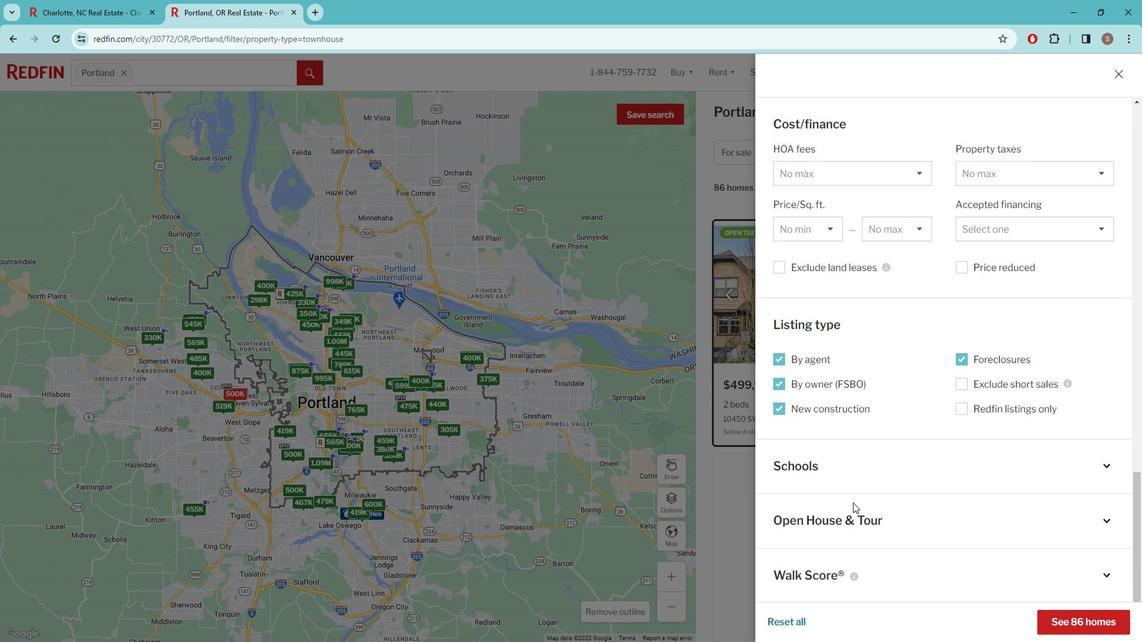 
Action: Mouse moved to (1085, 598)
Screenshot: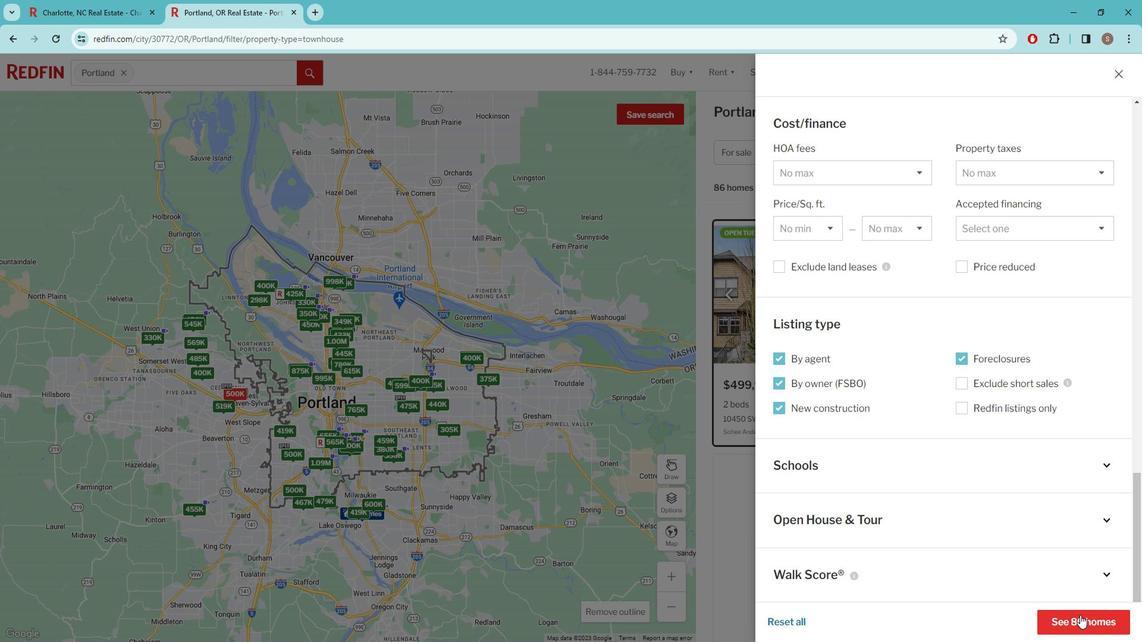 
Action: Mouse pressed left at (1085, 598)
Screenshot: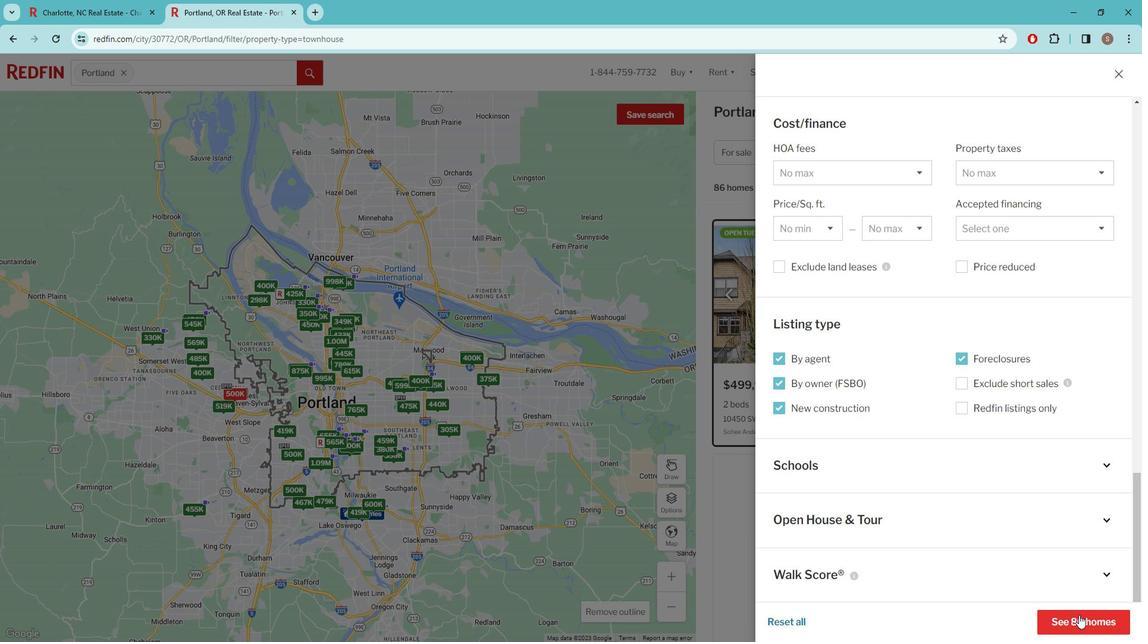 
Action: Mouse moved to (886, 439)
Screenshot: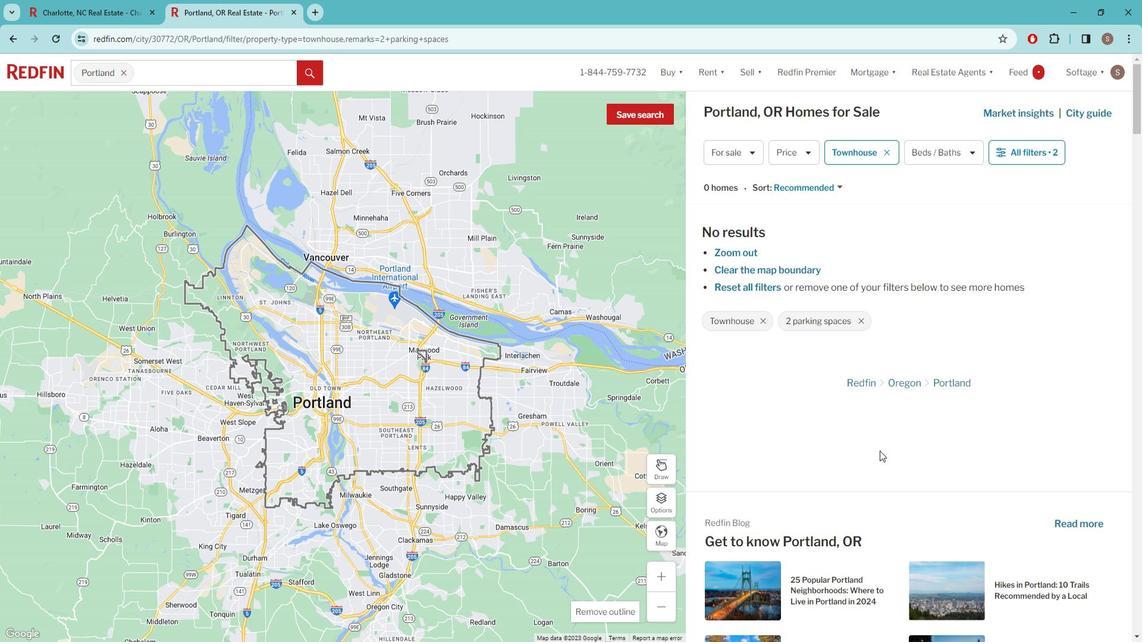 
